 Task: Find connections with filter location Dharapuram with filter topic #aiwith filter profile language Potuguese with filter current company Zee Entertainment Enterprises Limited with filter school Tamil Nadu Open University, Chennai with filter industry Primary Metal Manufacturing with filter service category HR Consulting with filter keywords title Commercial Loan Officer
Action: Mouse moved to (481, 64)
Screenshot: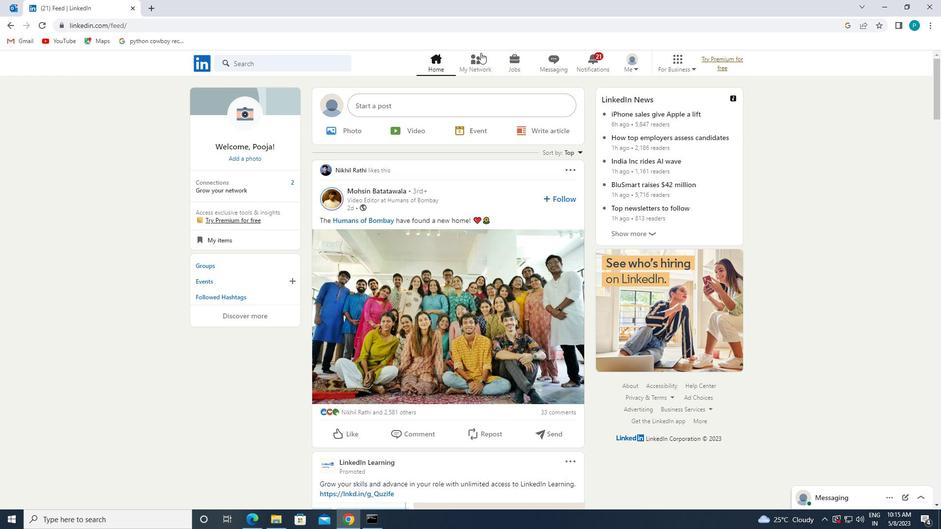 
Action: Mouse pressed left at (481, 64)
Screenshot: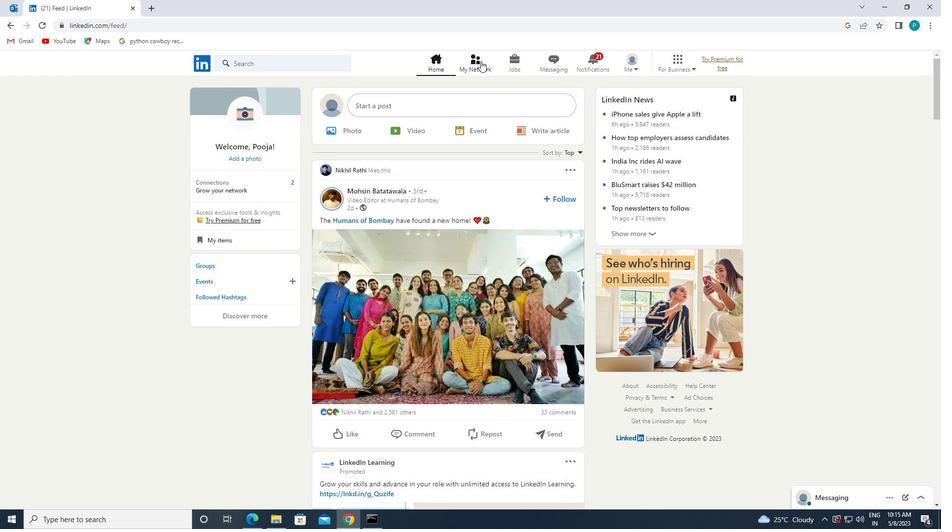 
Action: Mouse moved to (293, 115)
Screenshot: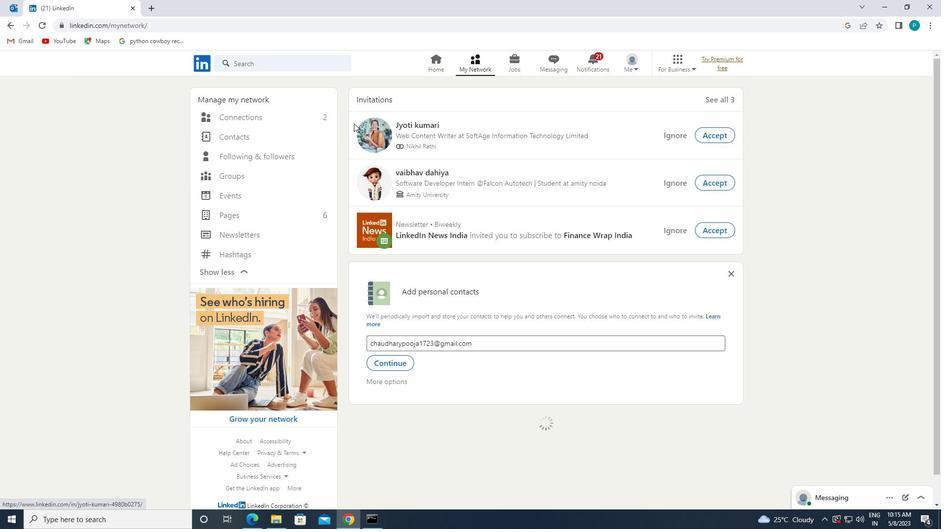 
Action: Mouse pressed left at (293, 115)
Screenshot: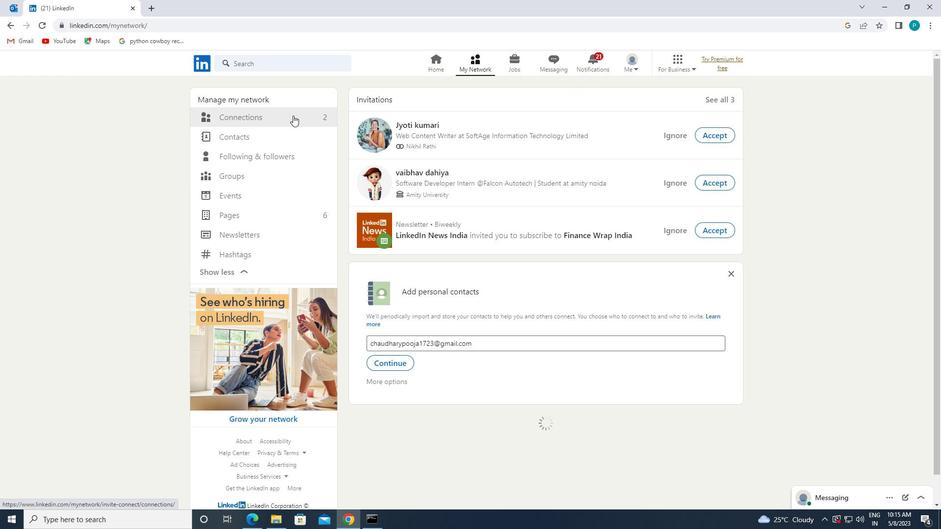 
Action: Mouse moved to (555, 117)
Screenshot: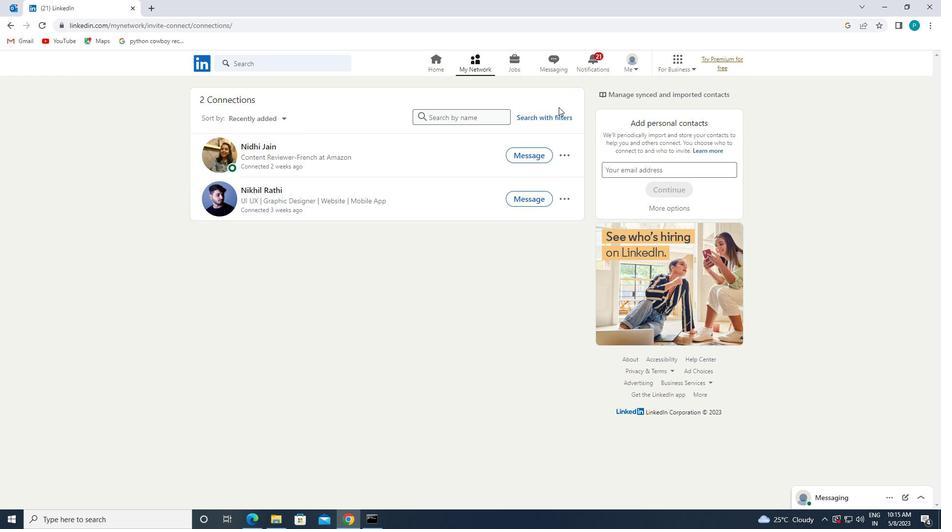 
Action: Mouse pressed left at (555, 117)
Screenshot: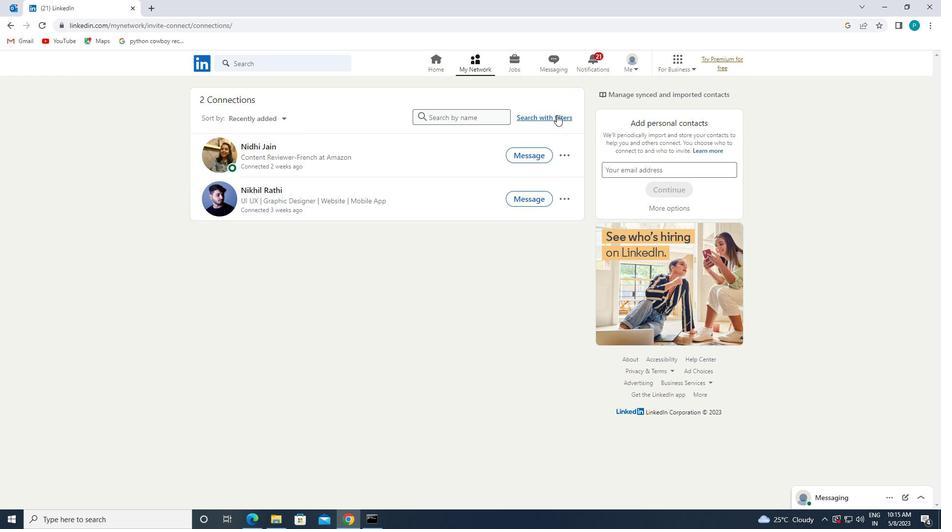 
Action: Mouse moved to (511, 96)
Screenshot: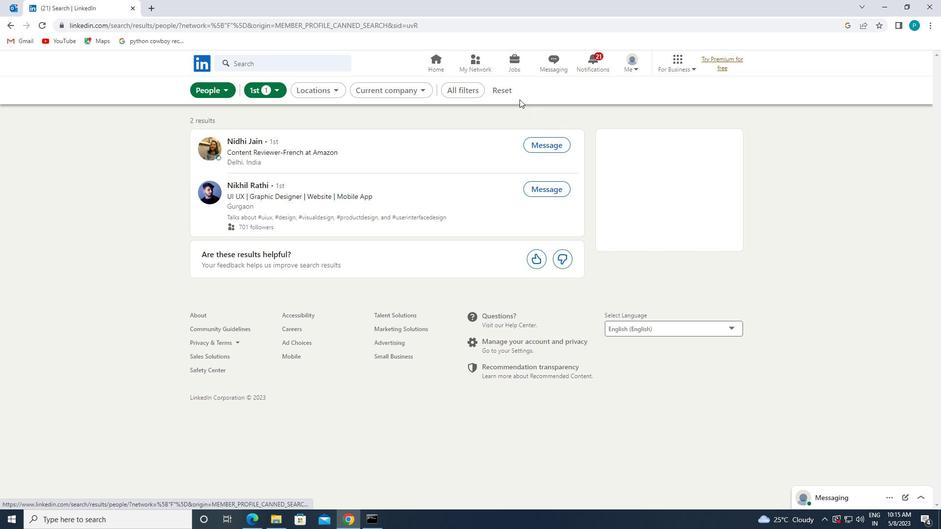 
Action: Mouse pressed left at (511, 96)
Screenshot: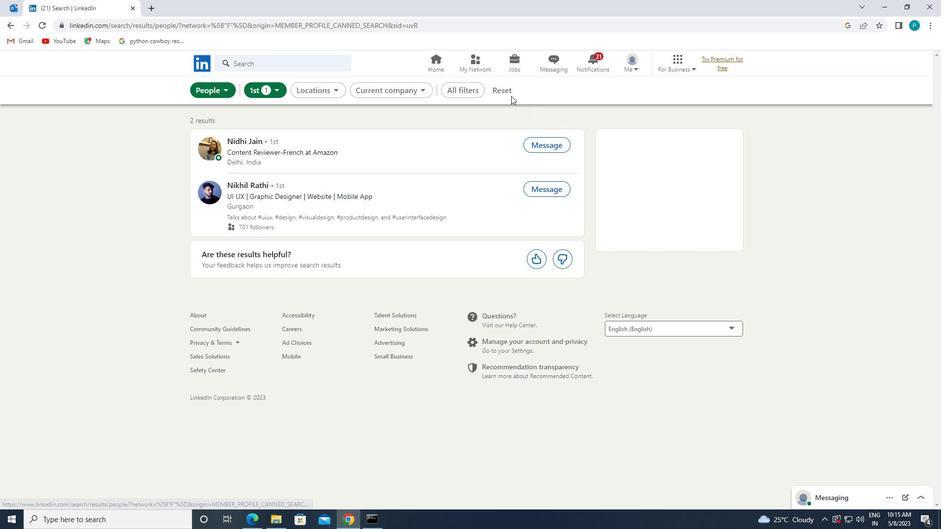 
Action: Mouse moved to (487, 88)
Screenshot: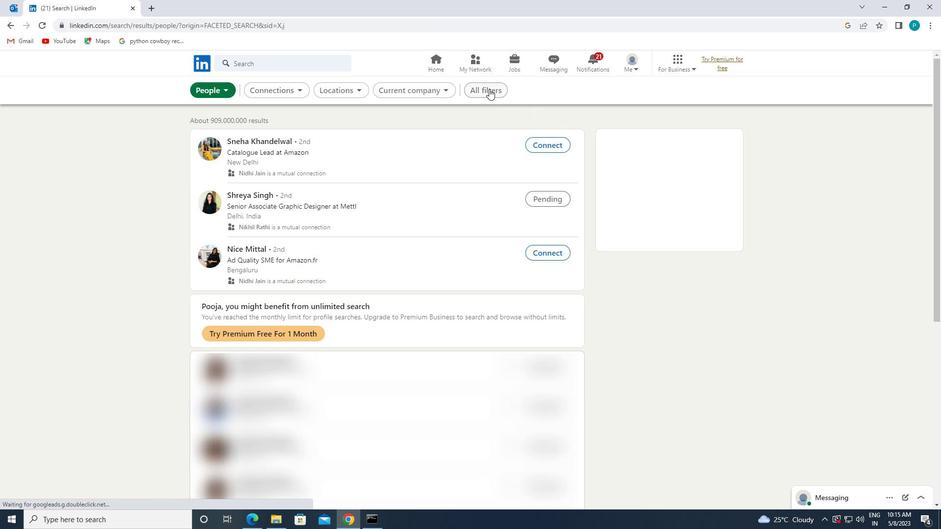 
Action: Mouse pressed left at (487, 88)
Screenshot: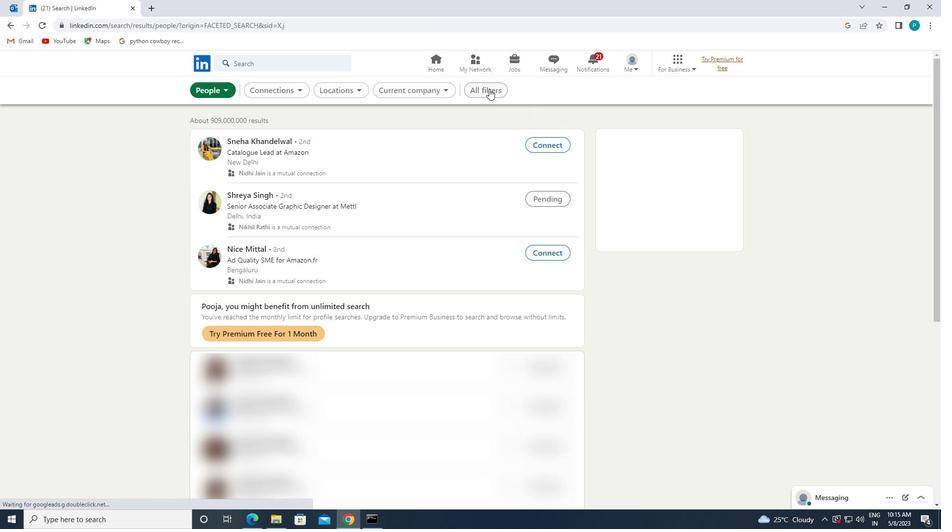 
Action: Mouse moved to (943, 293)
Screenshot: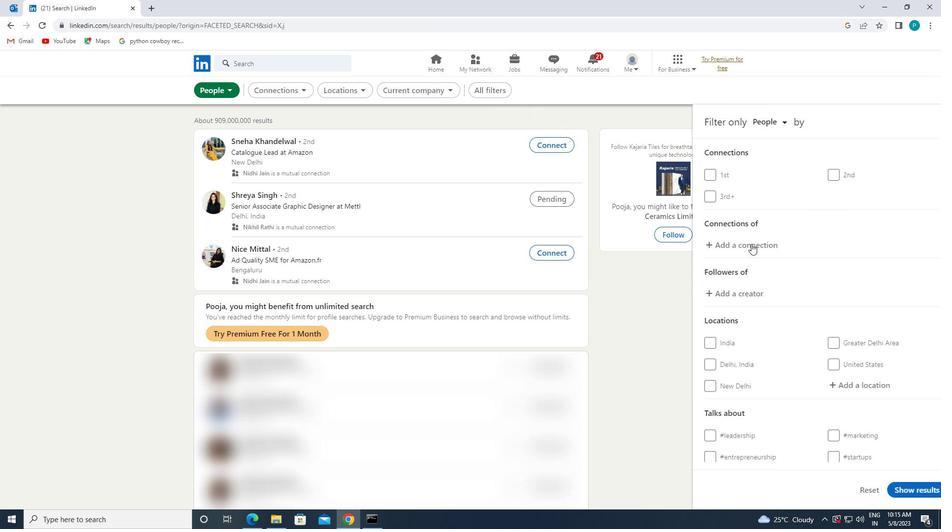 
Action: Mouse scrolled (941, 292) with delta (0, 0)
Screenshot: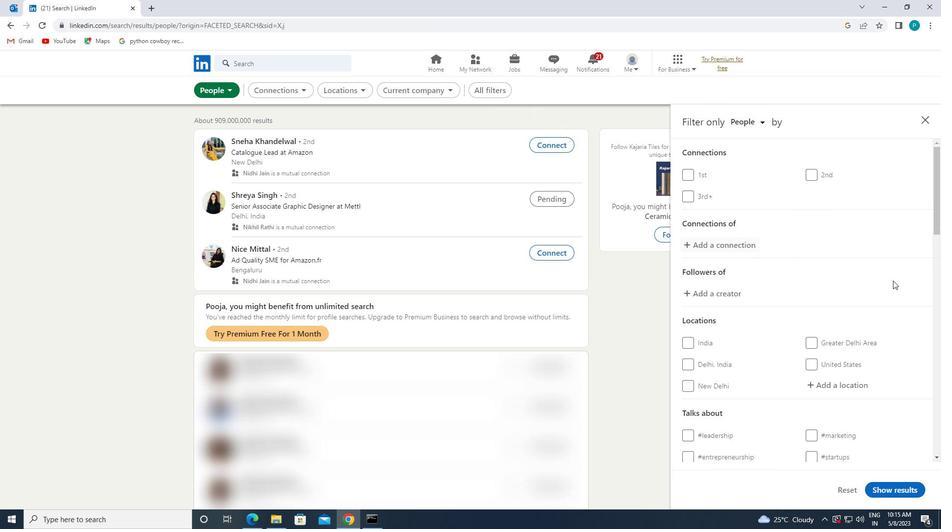 
Action: Mouse scrolled (941, 292) with delta (0, 0)
Screenshot: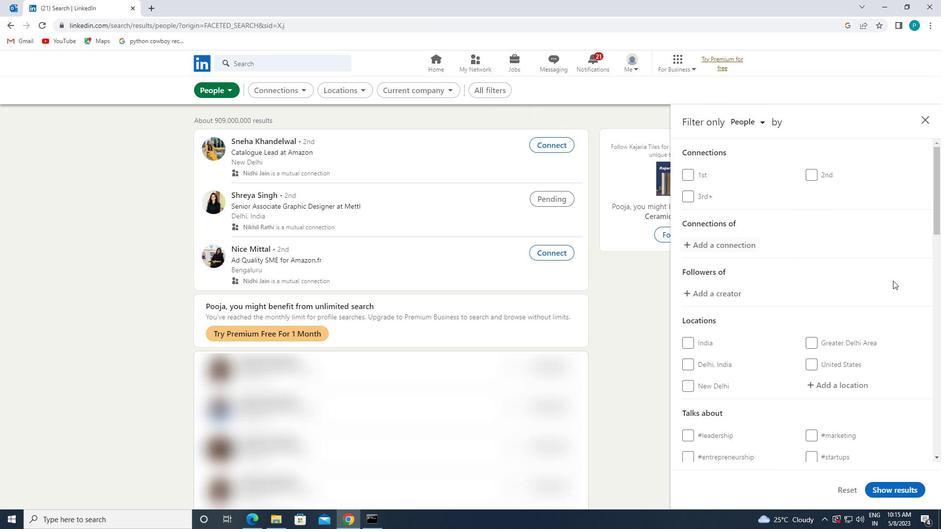 
Action: Mouse moved to (846, 290)
Screenshot: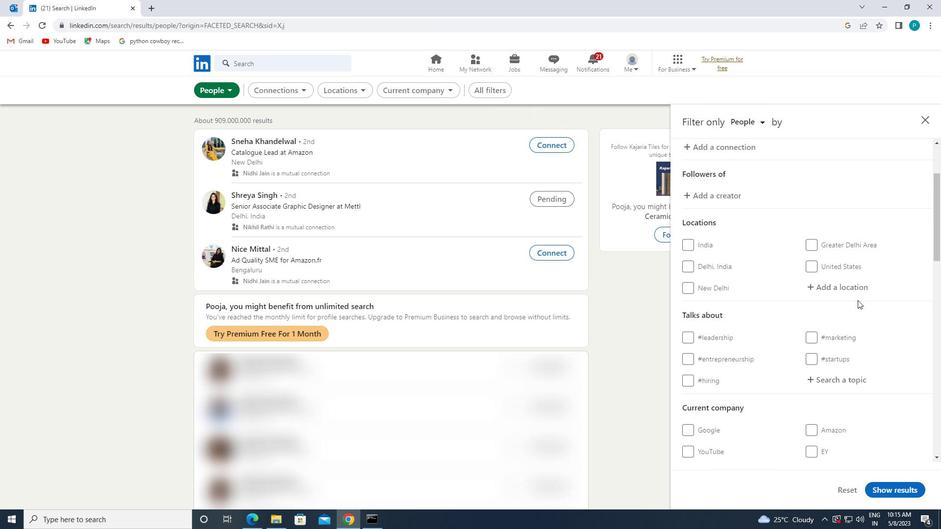 
Action: Mouse pressed left at (846, 290)
Screenshot: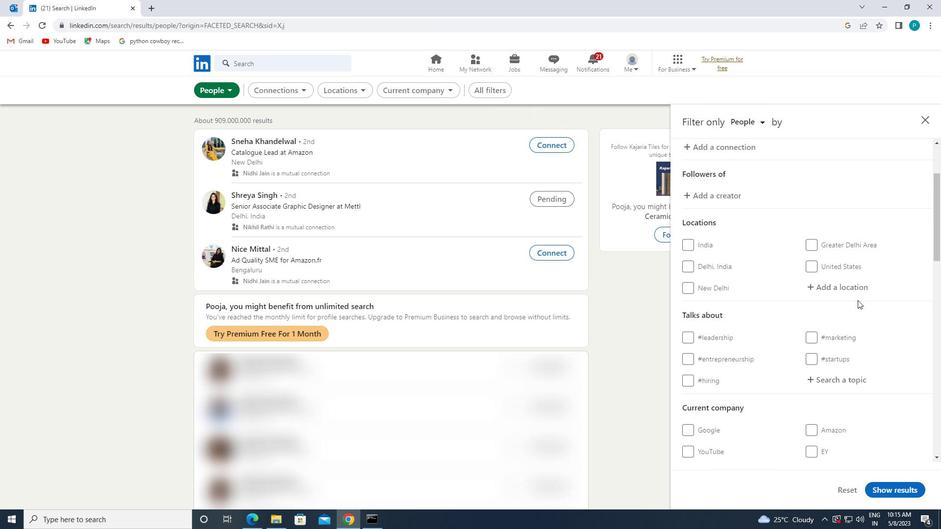 
Action: Key pressed <Key.caps_lock>d<Key.caps_lock>harapuram
Screenshot: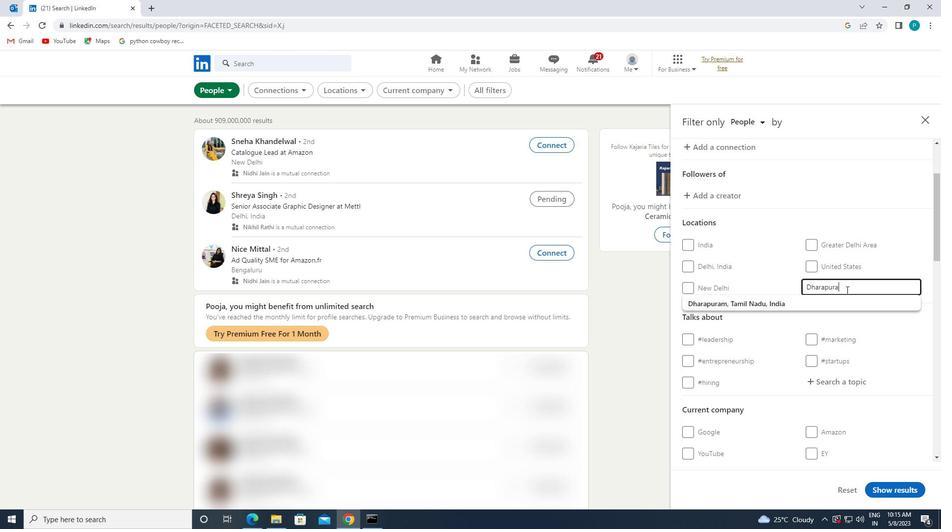 
Action: Mouse moved to (854, 299)
Screenshot: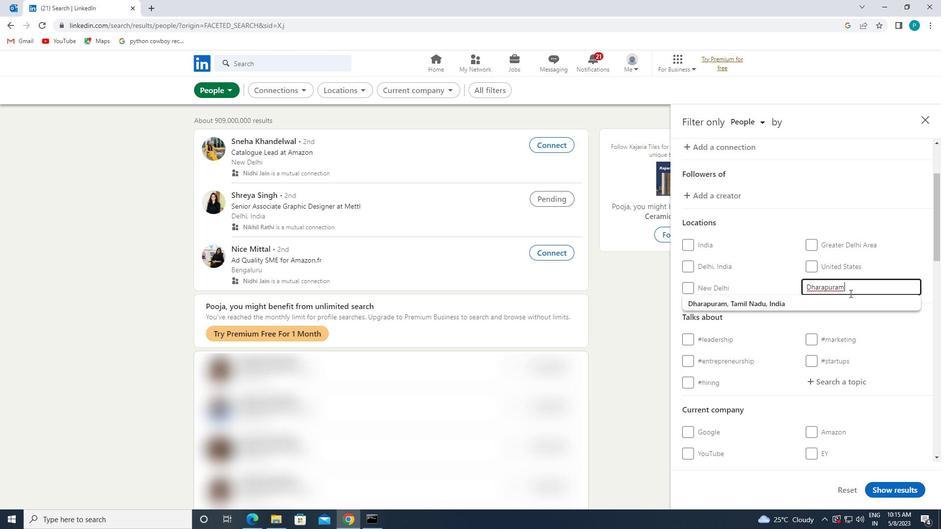 
Action: Mouse pressed left at (854, 299)
Screenshot: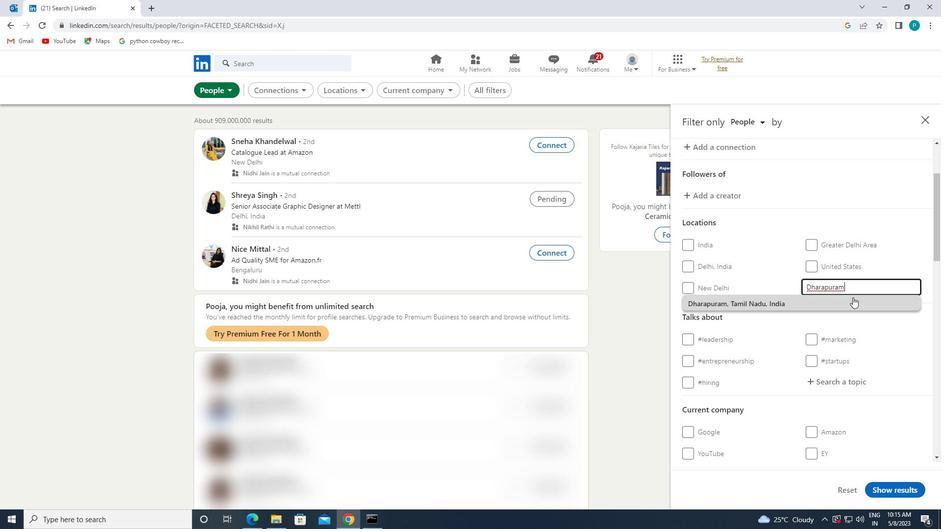
Action: Mouse scrolled (854, 299) with delta (0, 0)
Screenshot: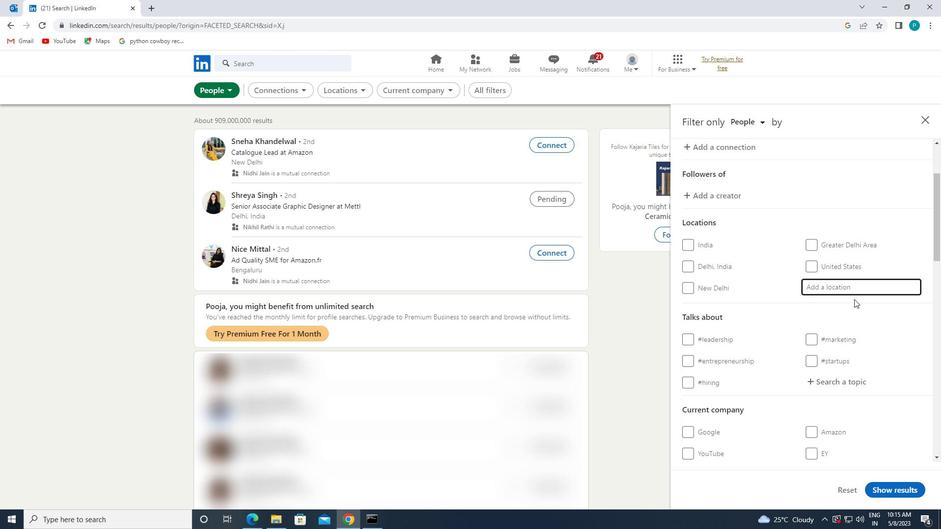 
Action: Mouse scrolled (854, 299) with delta (0, 0)
Screenshot: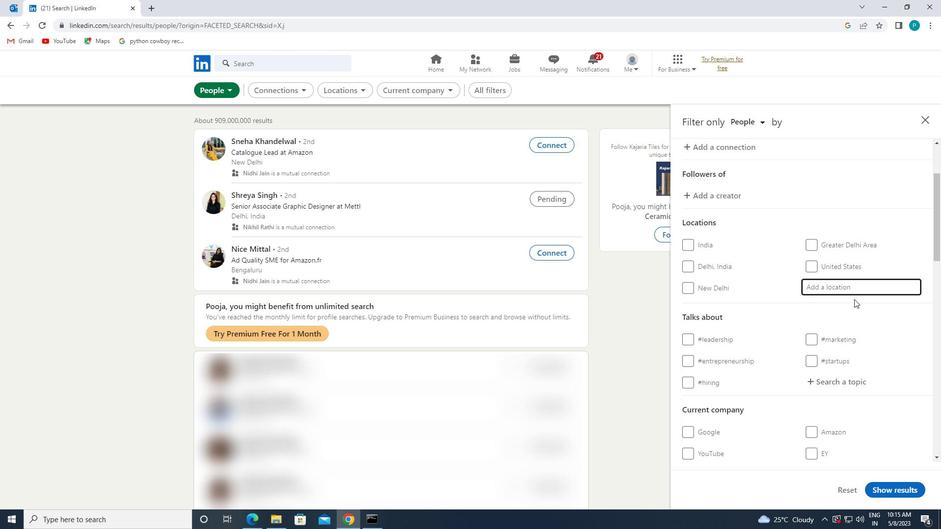 
Action: Mouse scrolled (854, 299) with delta (0, 0)
Screenshot: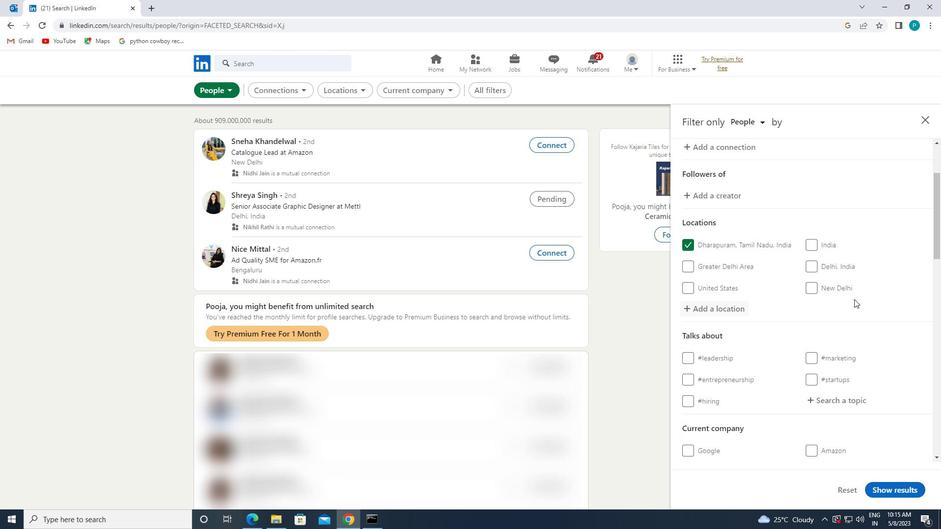
Action: Mouse moved to (813, 261)
Screenshot: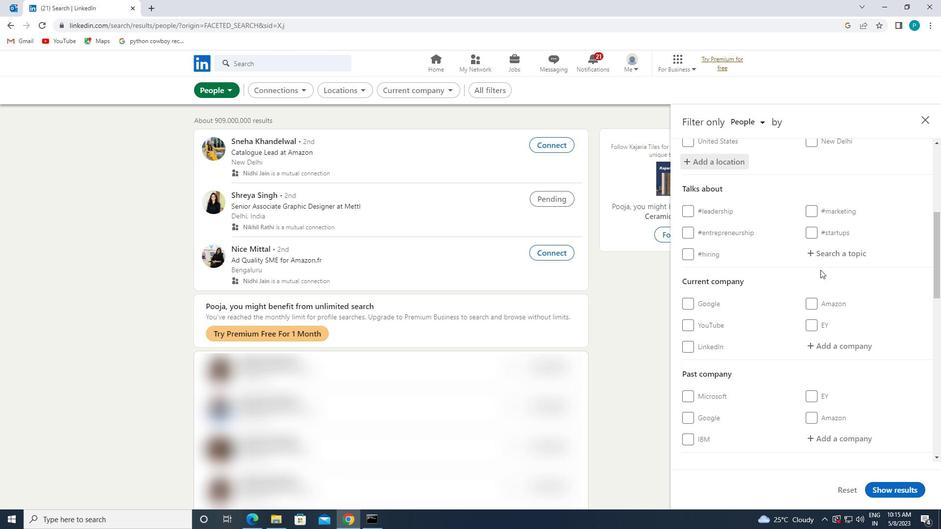 
Action: Mouse pressed left at (813, 261)
Screenshot: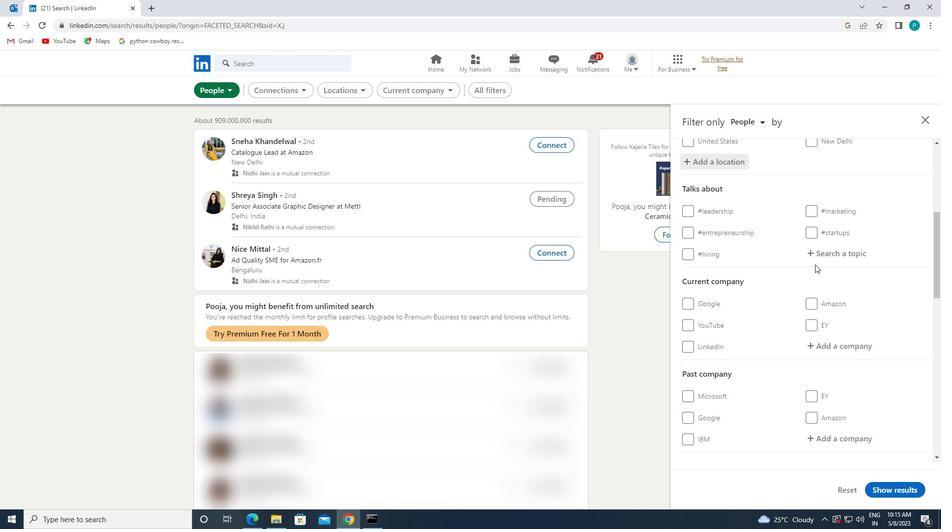 
Action: Mouse moved to (812, 260)
Screenshot: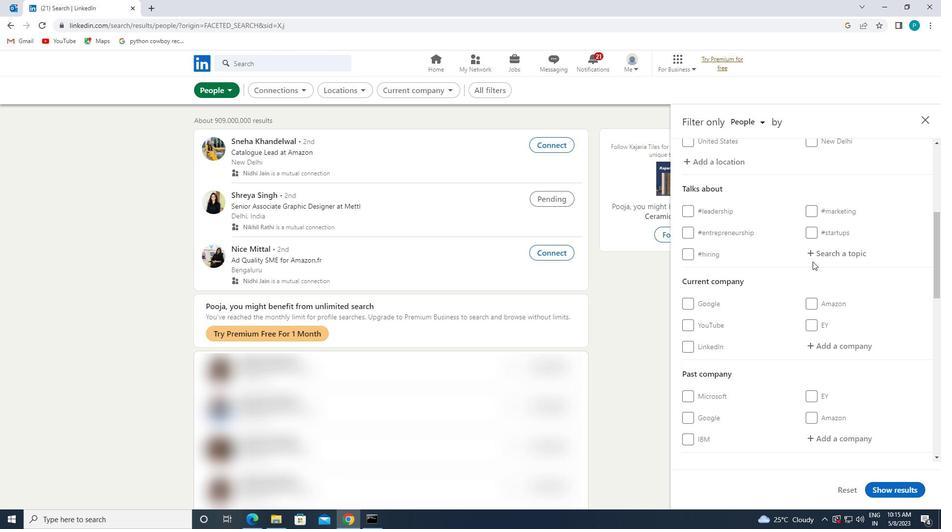 
Action: Mouse pressed left at (812, 260)
Screenshot: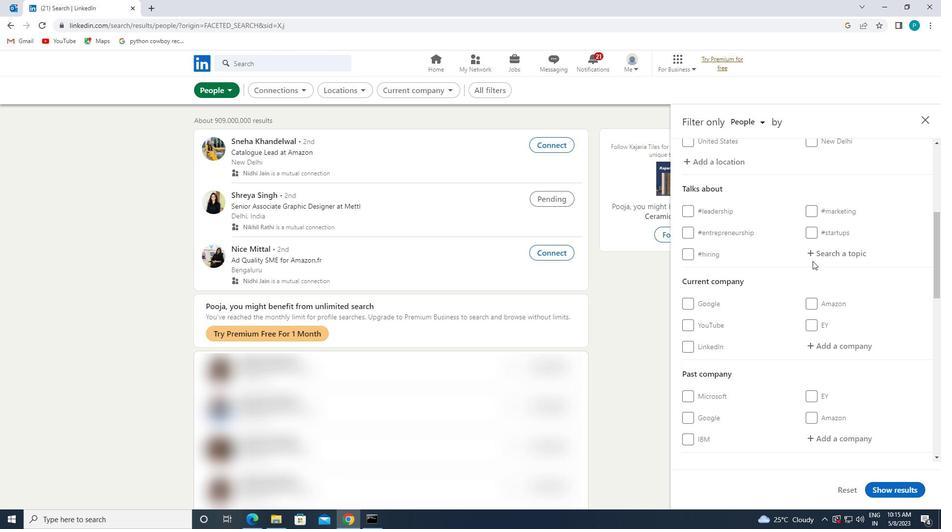 
Action: Key pressed <Key.shift><Key.shift>3AI
Screenshot: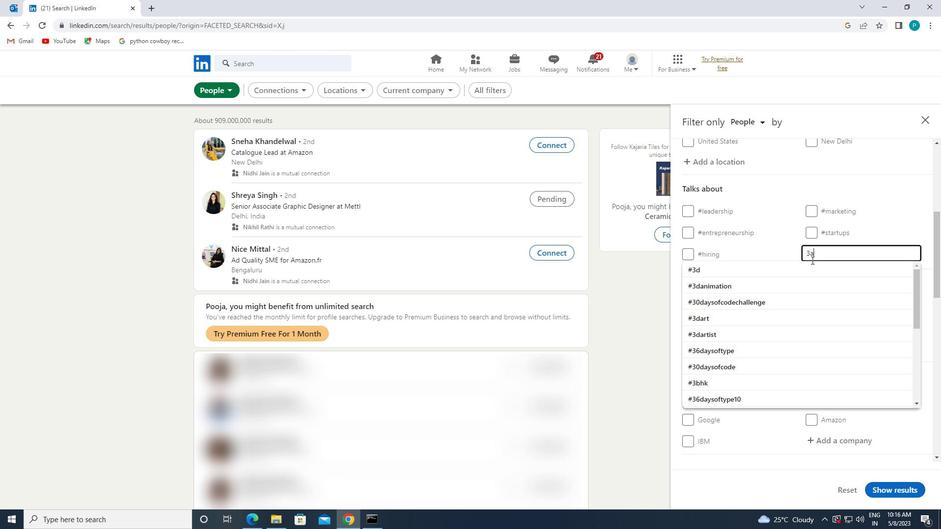 
Action: Mouse scrolled (812, 259) with delta (0, 0)
Screenshot: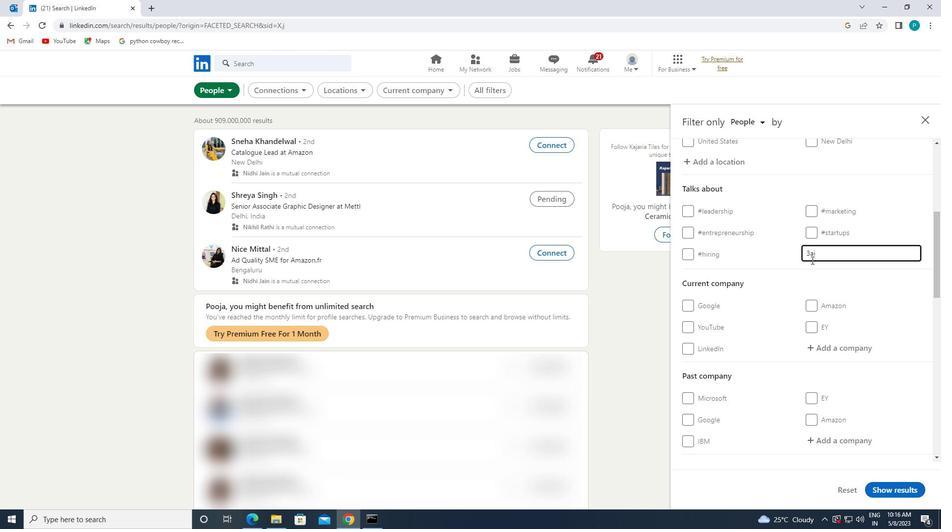 
Action: Mouse moved to (809, 205)
Screenshot: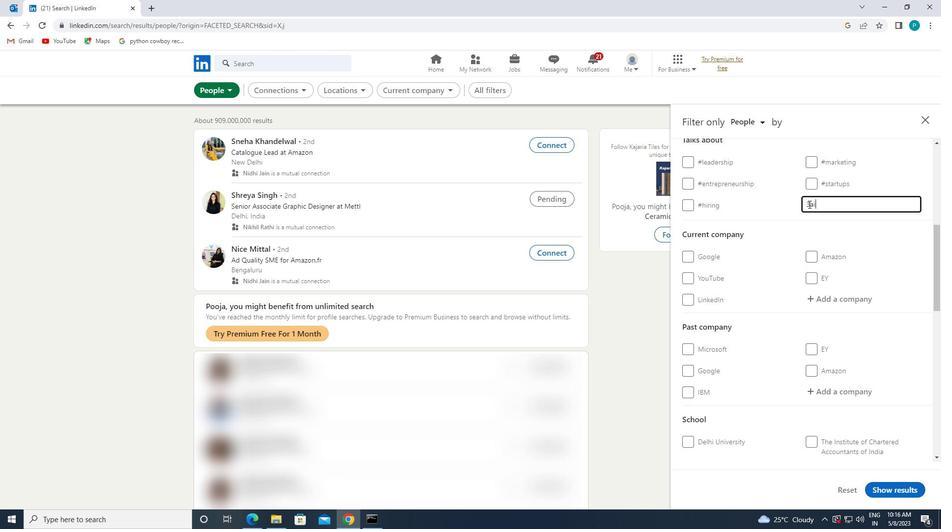 
Action: Mouse pressed left at (809, 205)
Screenshot: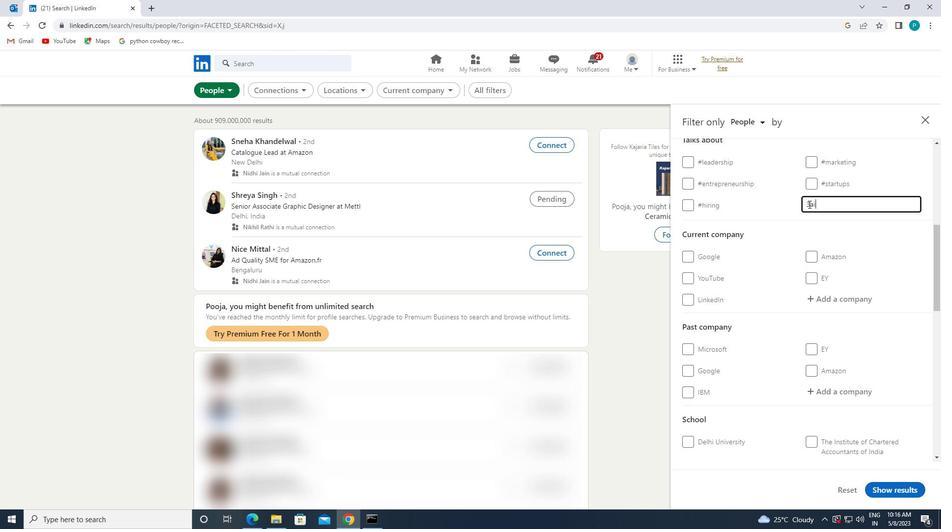 
Action: Key pressed <Key.backspace><Key.shift>#
Screenshot: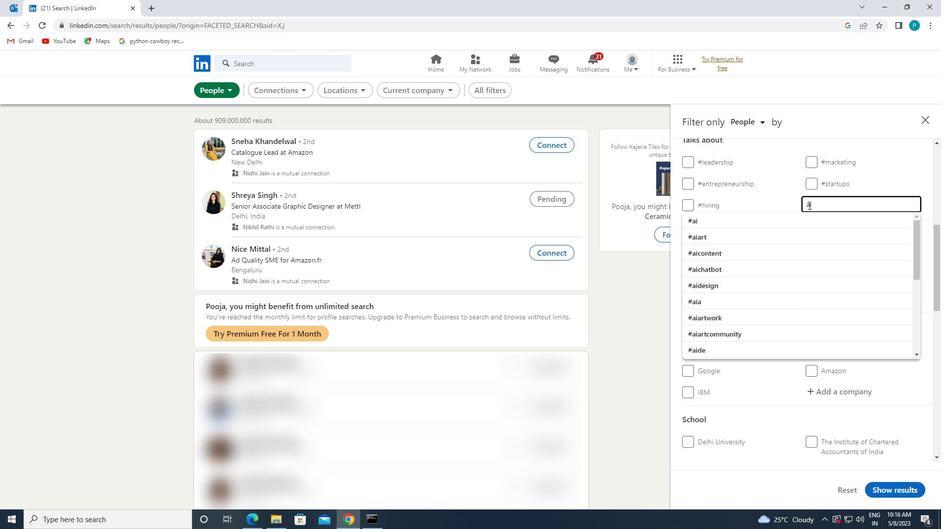 
Action: Mouse moved to (825, 280)
Screenshot: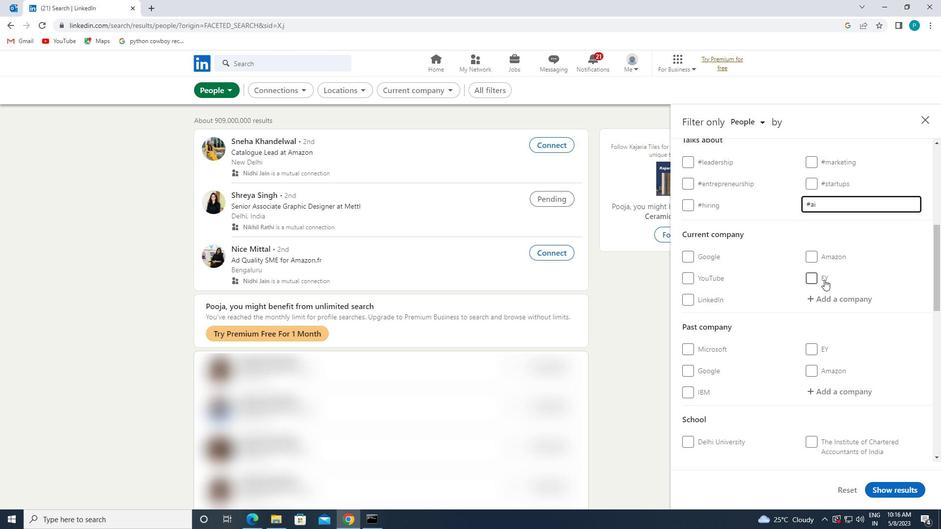 
Action: Mouse scrolled (825, 280) with delta (0, 0)
Screenshot: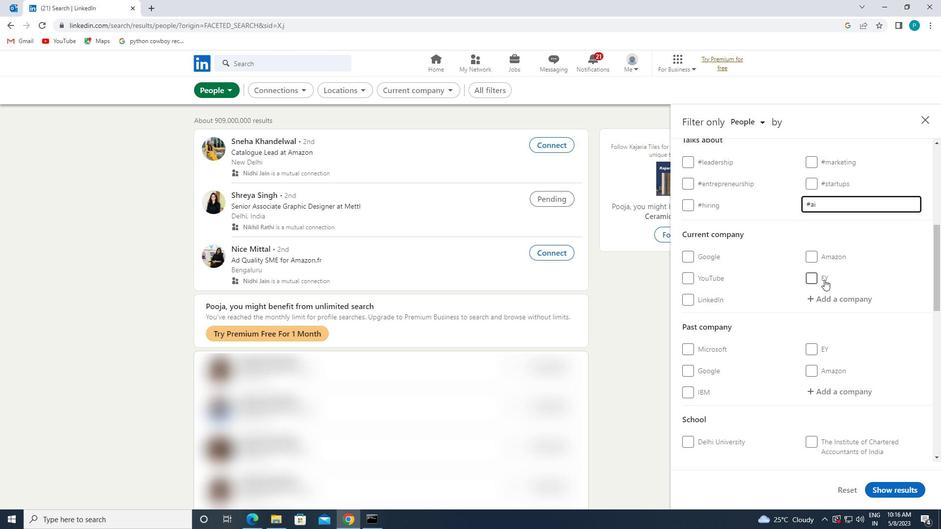 
Action: Mouse scrolled (825, 280) with delta (0, 0)
Screenshot: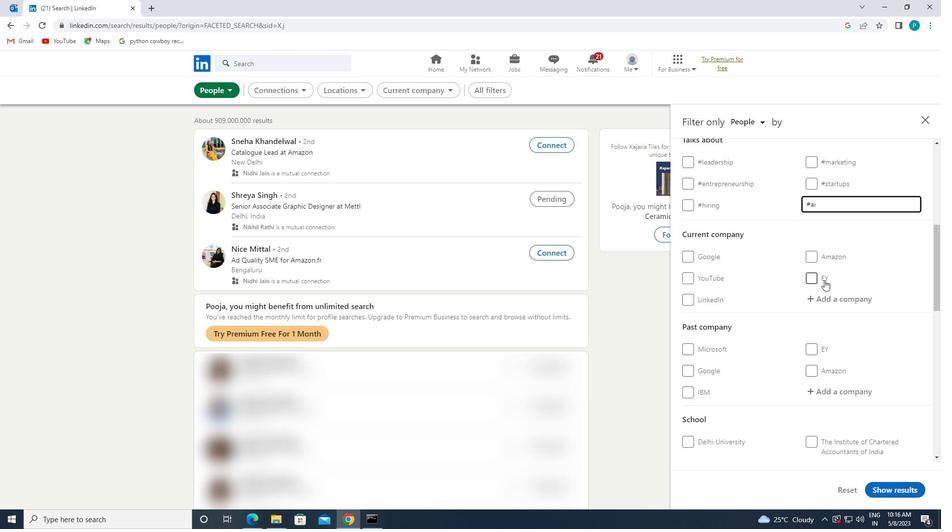 
Action: Mouse scrolled (825, 280) with delta (0, 0)
Screenshot: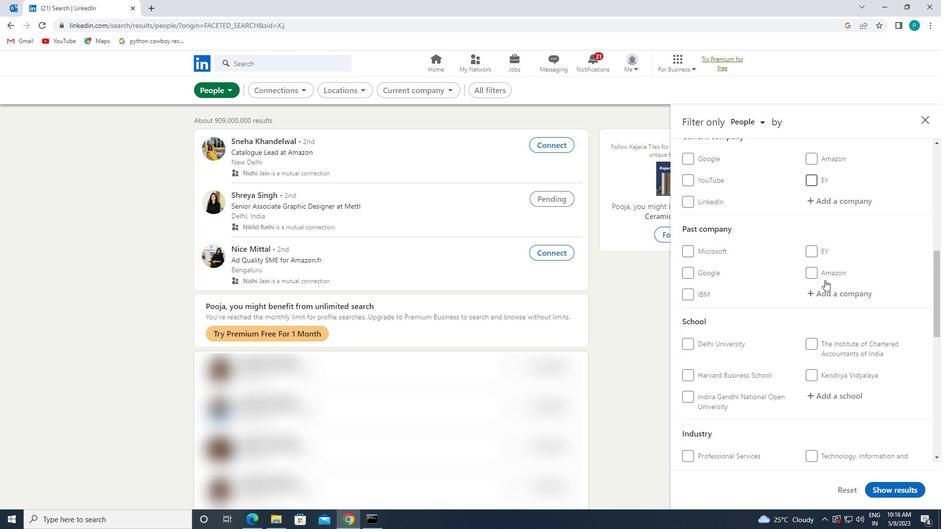 
Action: Mouse scrolled (825, 280) with delta (0, 0)
Screenshot: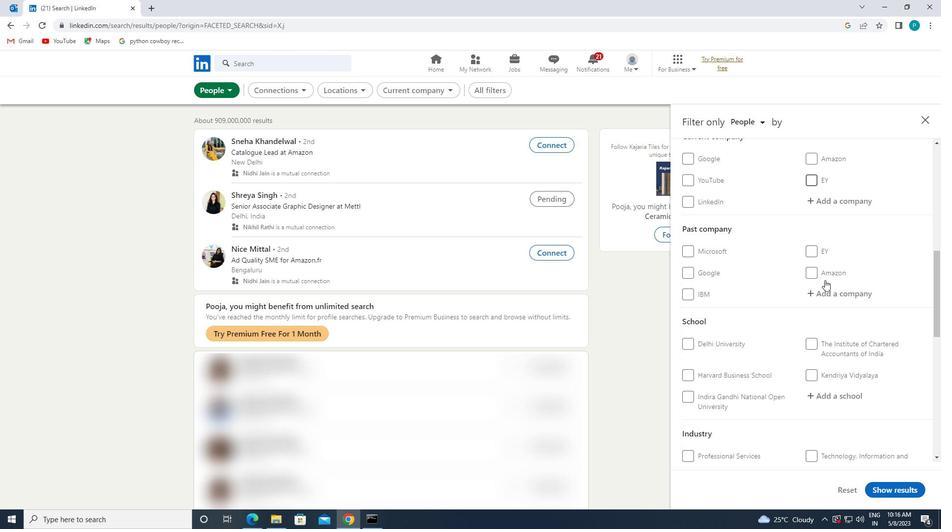 
Action: Mouse scrolled (825, 280) with delta (0, 0)
Screenshot: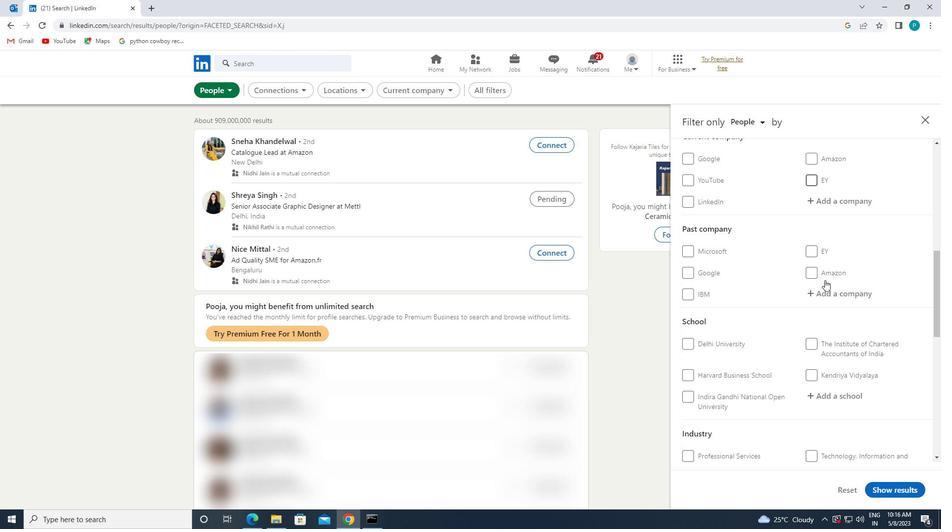 
Action: Mouse moved to (748, 323)
Screenshot: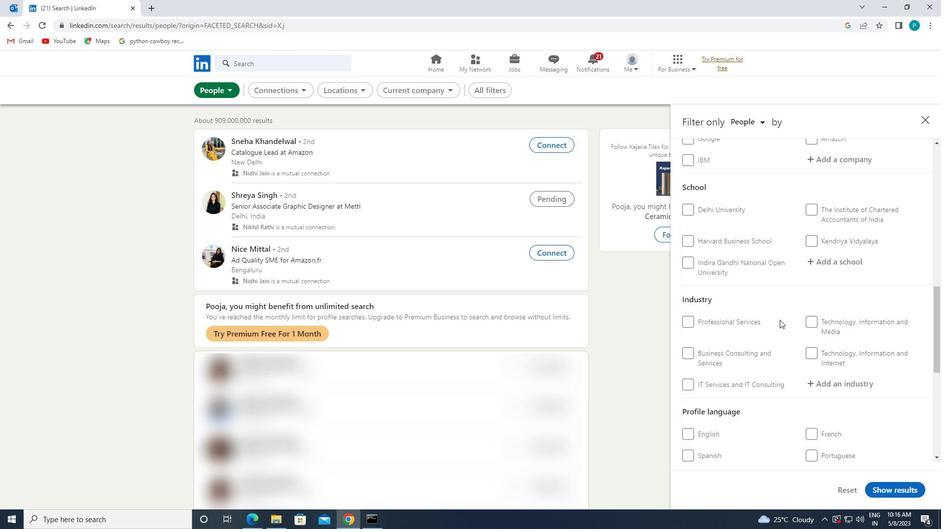 
Action: Mouse scrolled (748, 323) with delta (0, 0)
Screenshot: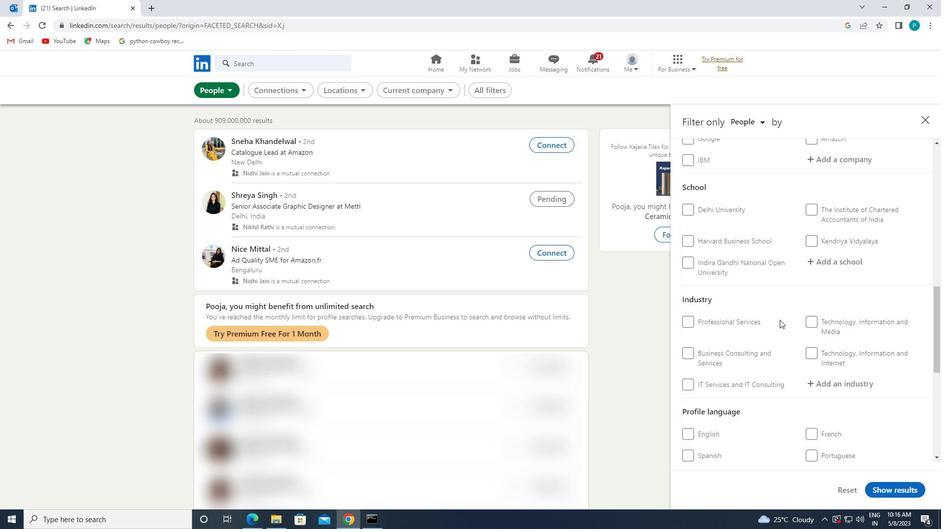 
Action: Mouse moved to (747, 324)
Screenshot: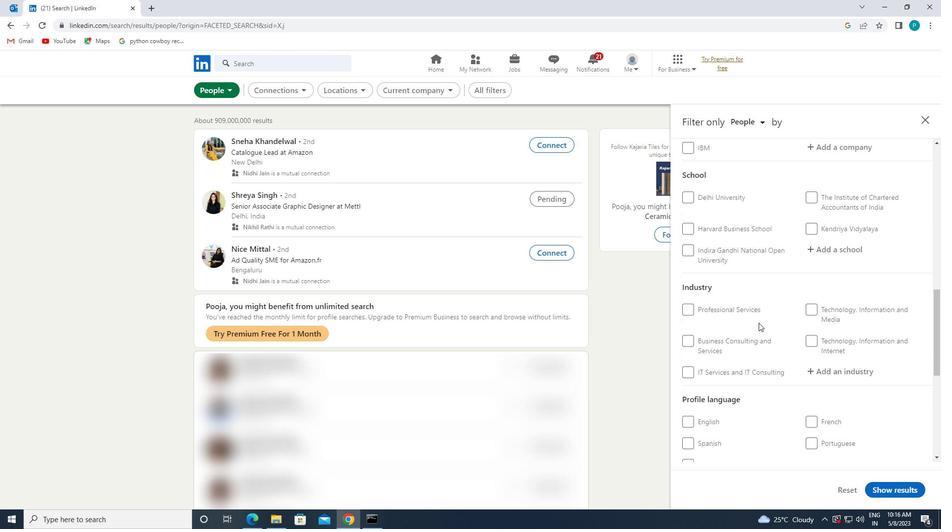 
Action: Mouse scrolled (747, 323) with delta (0, 0)
Screenshot: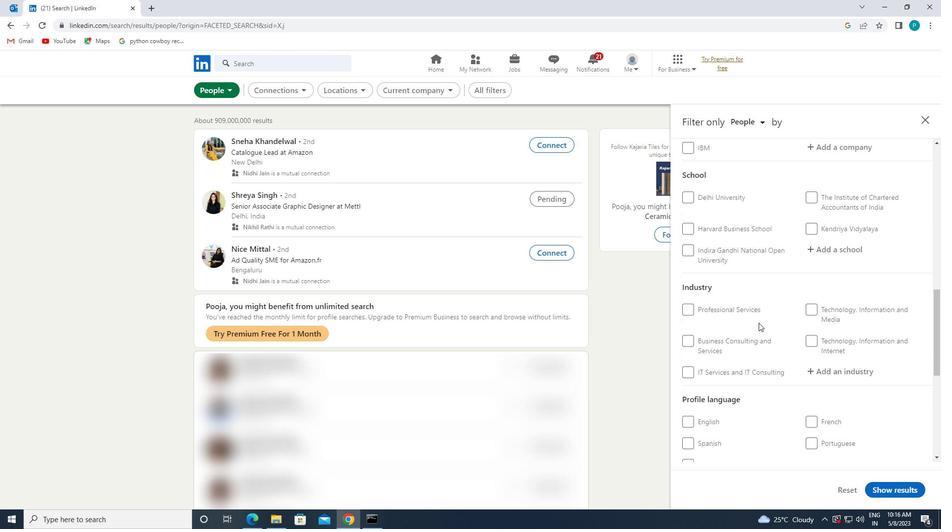 
Action: Mouse moved to (820, 341)
Screenshot: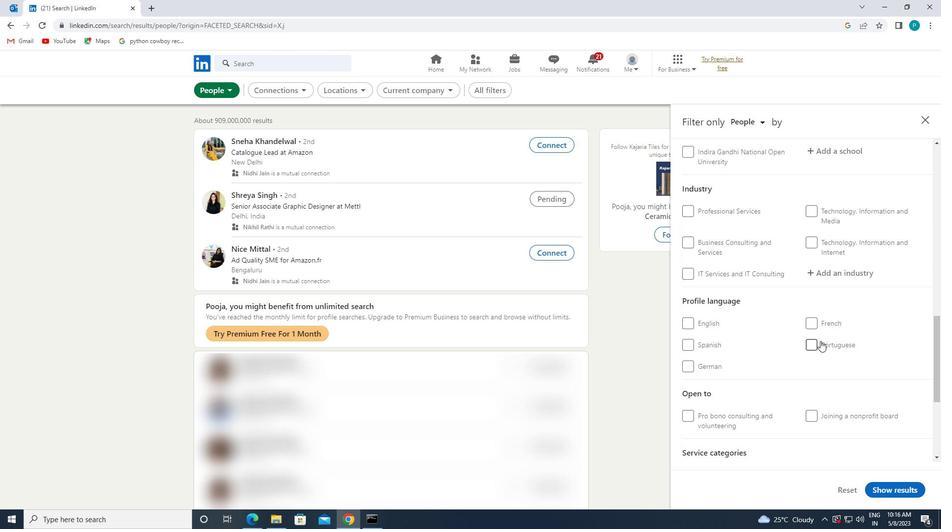 
Action: Mouse pressed left at (820, 341)
Screenshot: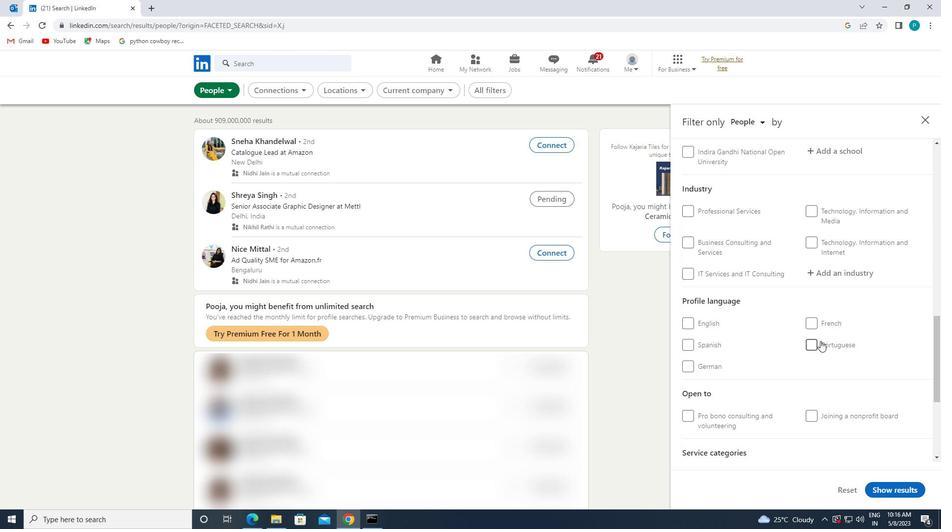 
Action: Mouse moved to (820, 328)
Screenshot: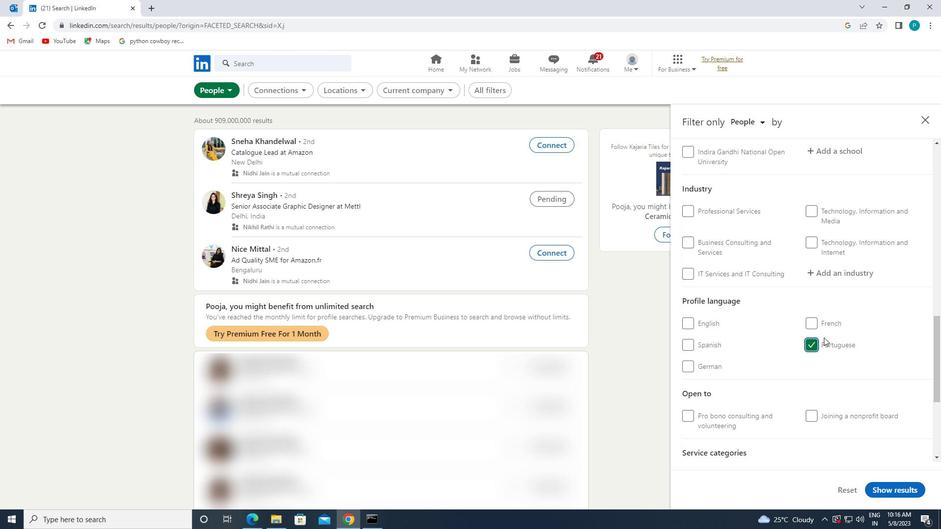 
Action: Mouse scrolled (820, 329) with delta (0, 0)
Screenshot: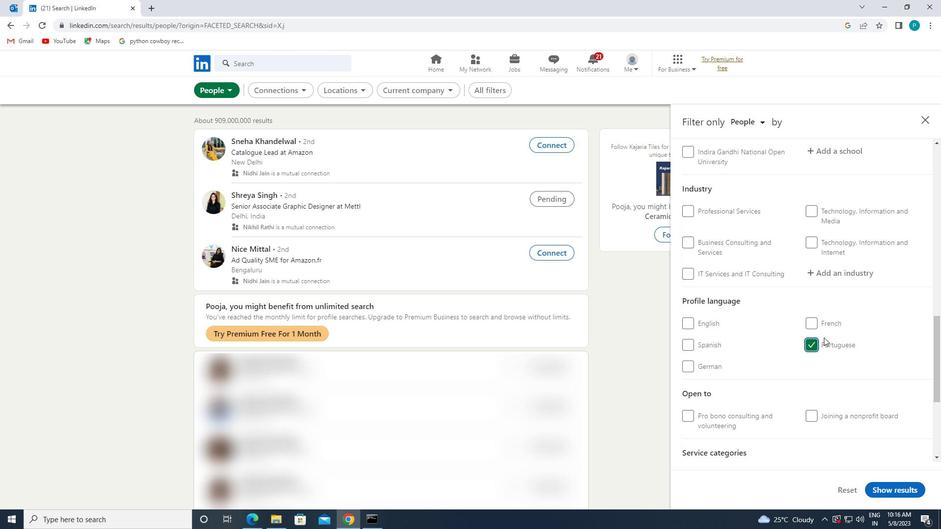 
Action: Mouse scrolled (820, 329) with delta (0, 0)
Screenshot: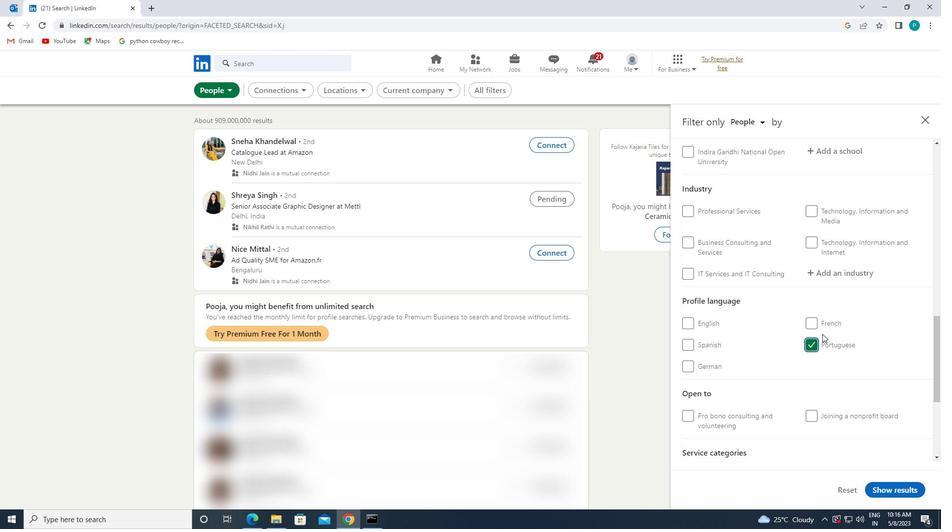 
Action: Mouse scrolled (820, 329) with delta (0, 0)
Screenshot: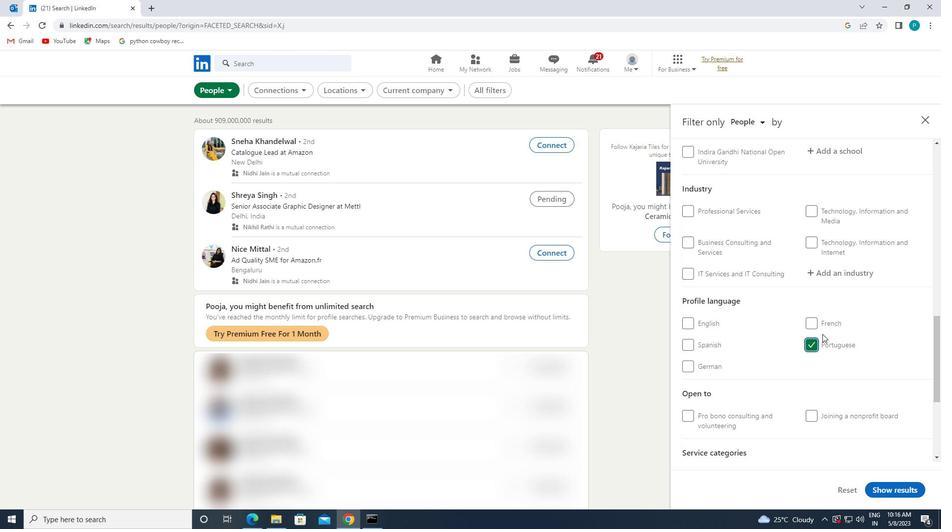 
Action: Mouse scrolled (820, 329) with delta (0, 0)
Screenshot: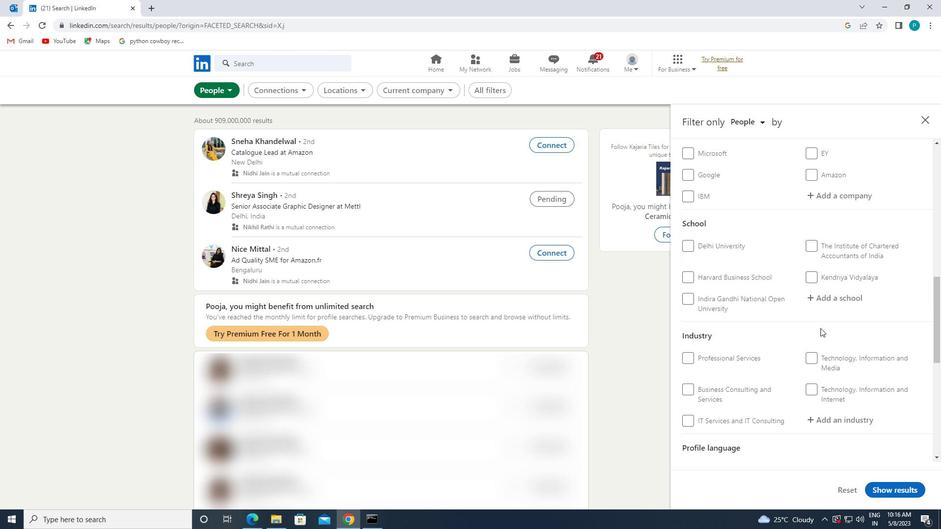 
Action: Mouse scrolled (820, 329) with delta (0, 0)
Screenshot: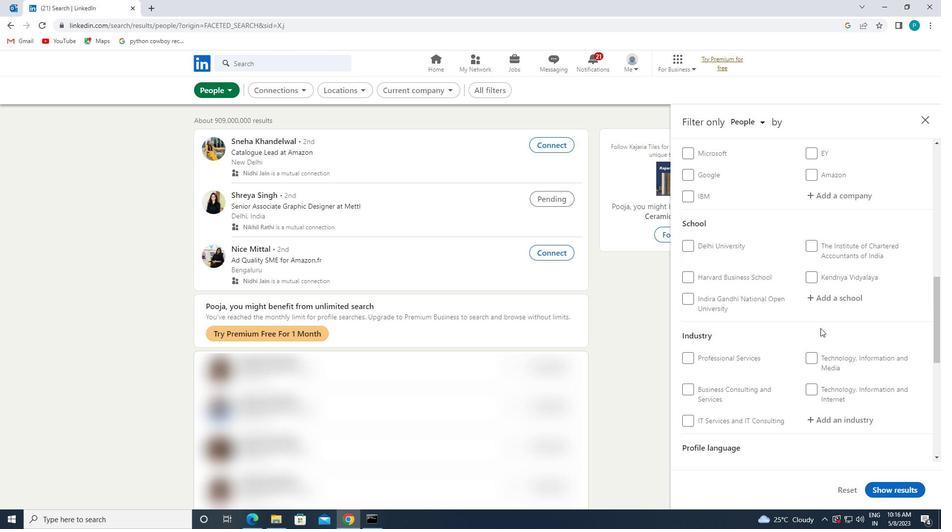 
Action: Mouse scrolled (820, 329) with delta (0, 0)
Screenshot: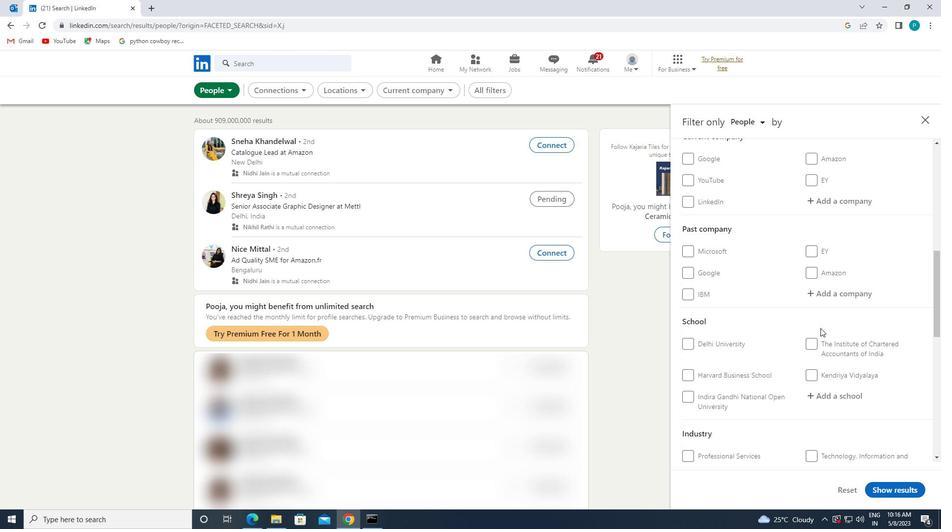 
Action: Mouse moved to (819, 283)
Screenshot: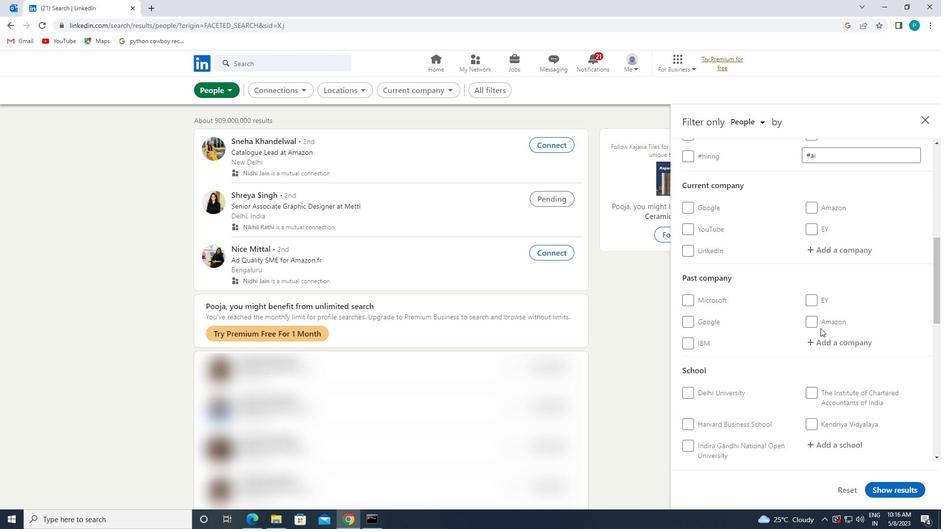 
Action: Mouse scrolled (819, 284) with delta (0, 0)
Screenshot: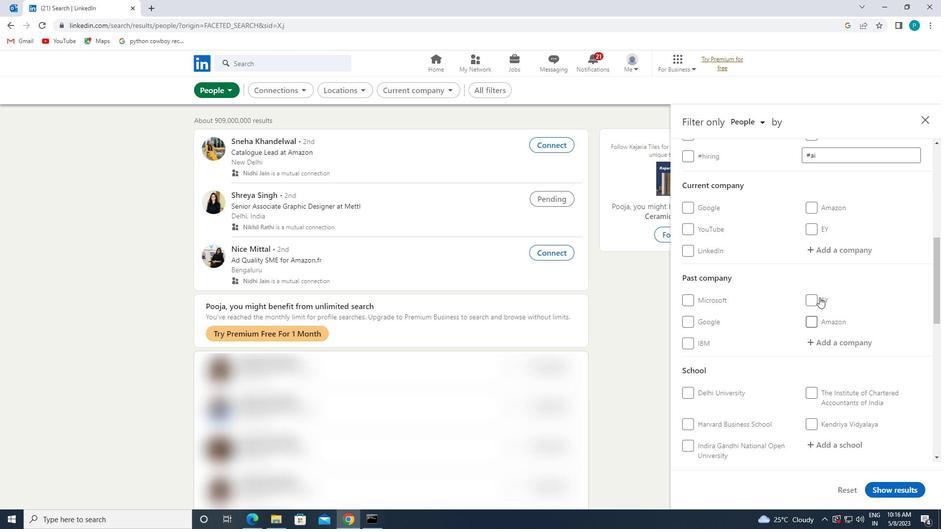 
Action: Mouse moved to (827, 296)
Screenshot: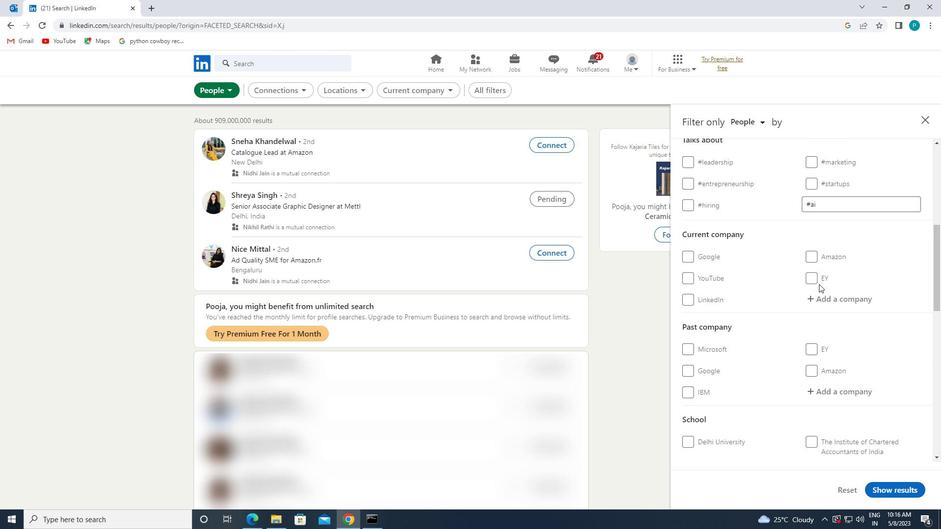 
Action: Mouse pressed left at (827, 296)
Screenshot: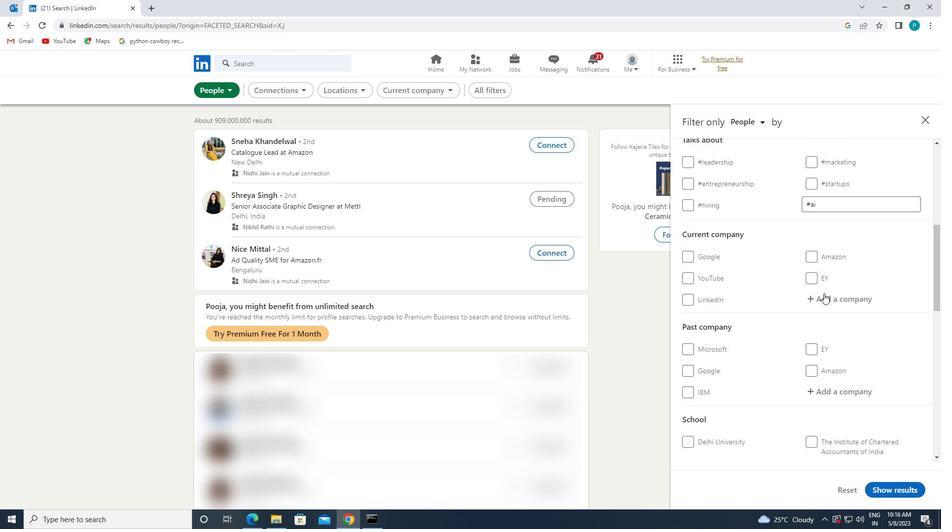 
Action: Mouse moved to (834, 300)
Screenshot: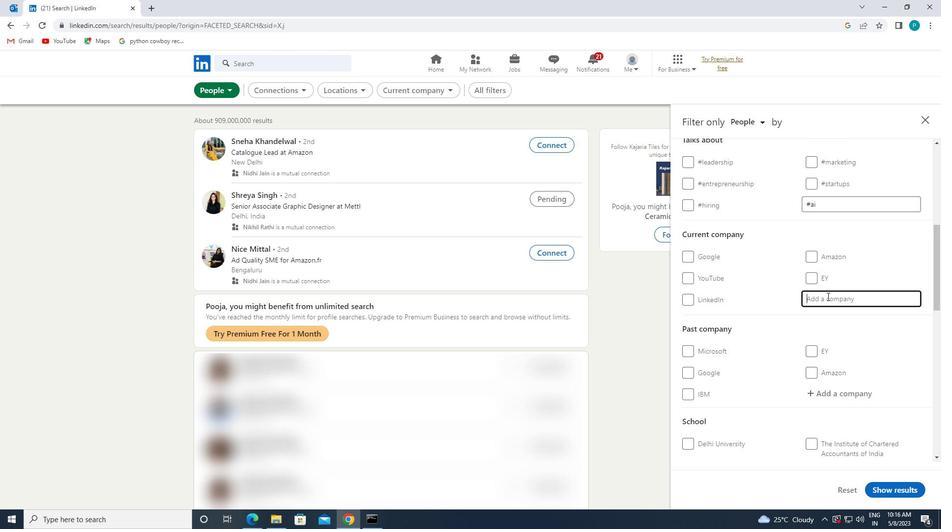 
Action: Key pressed <Key.caps_lock>Z<Key.caps_lock>EE
Screenshot: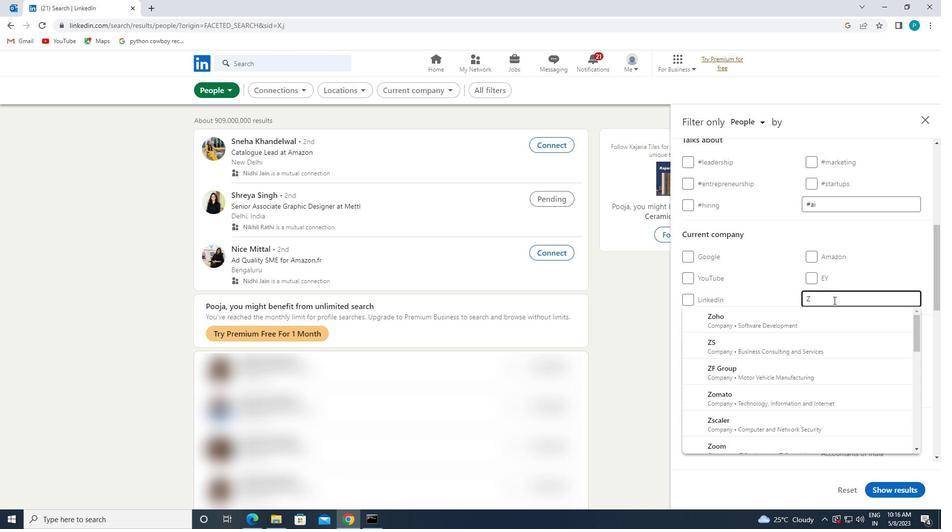 
Action: Mouse moved to (790, 318)
Screenshot: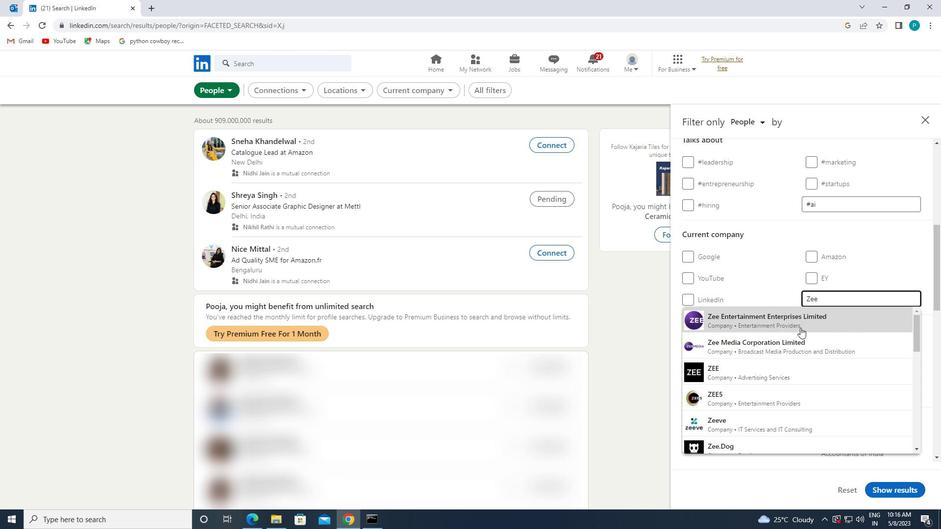 
Action: Mouse pressed left at (790, 318)
Screenshot: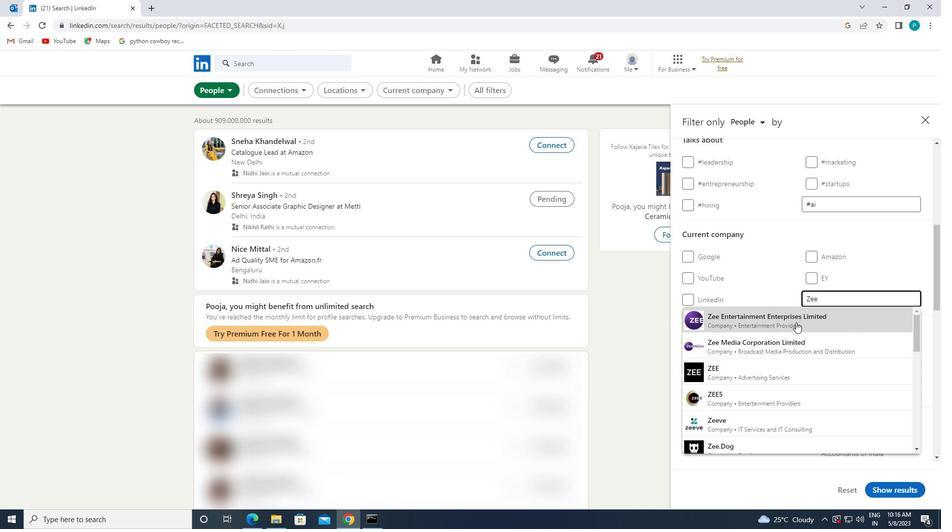 
Action: Mouse moved to (815, 333)
Screenshot: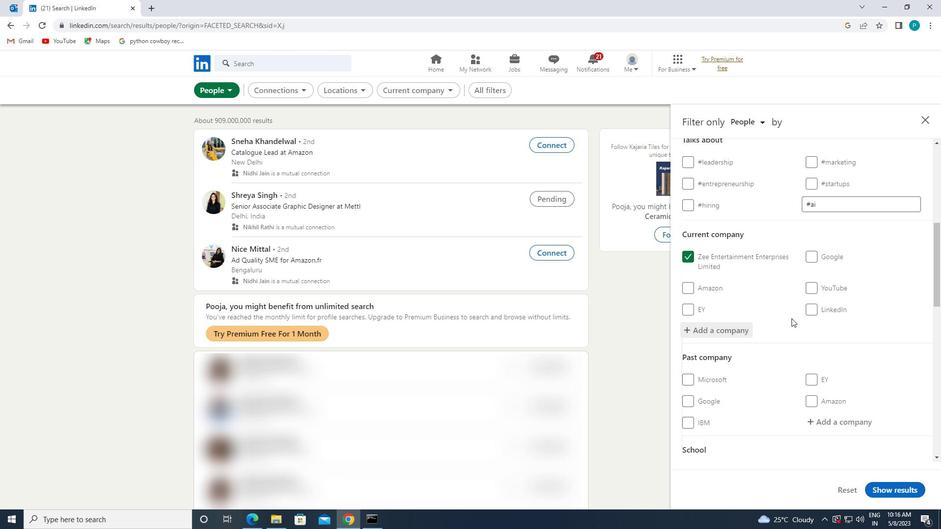 
Action: Mouse scrolled (815, 332) with delta (0, 0)
Screenshot: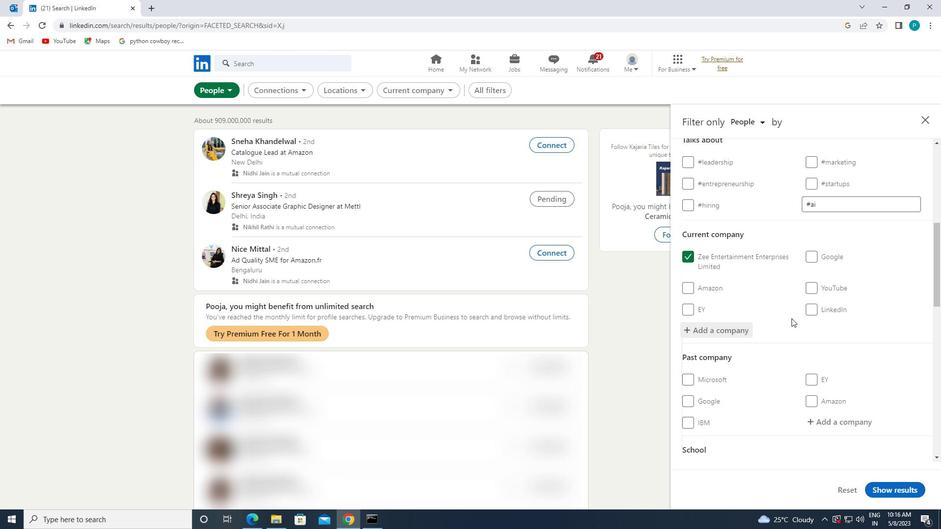 
Action: Mouse moved to (816, 333)
Screenshot: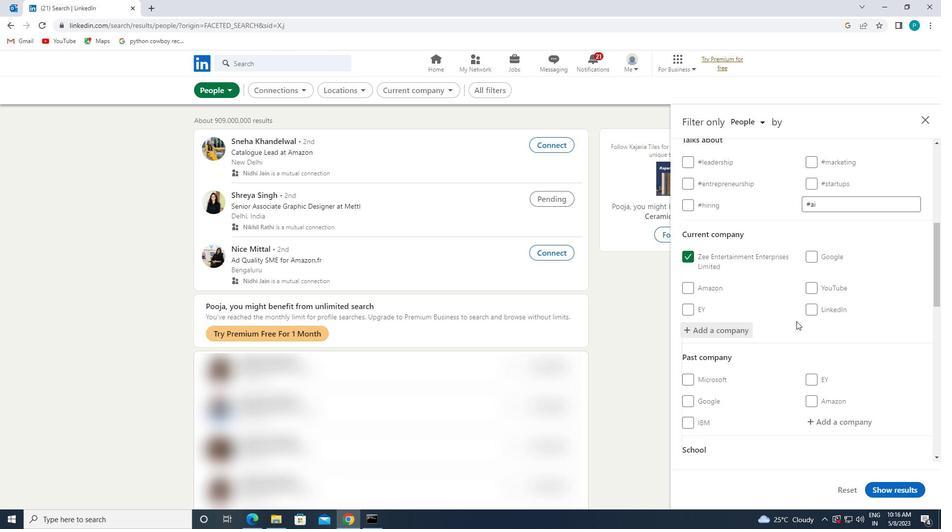 
Action: Mouse scrolled (816, 333) with delta (0, 0)
Screenshot: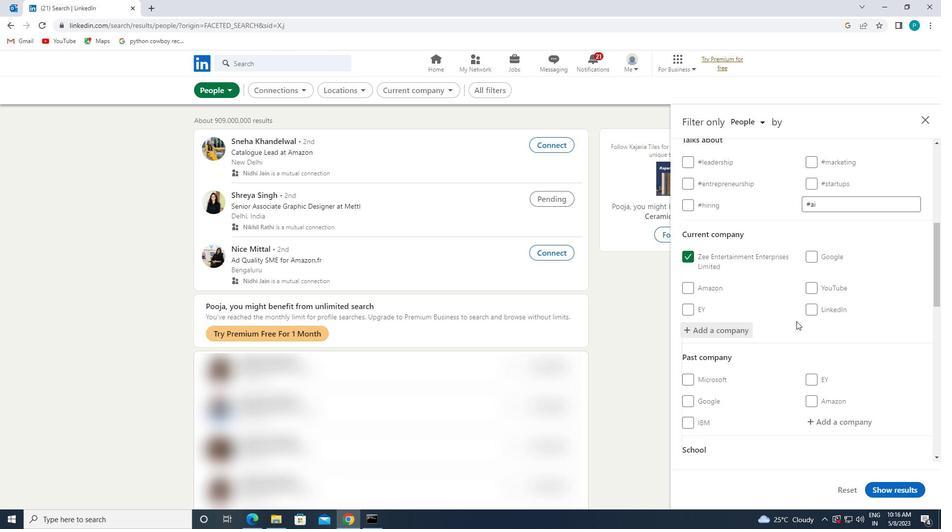 
Action: Mouse moved to (816, 334)
Screenshot: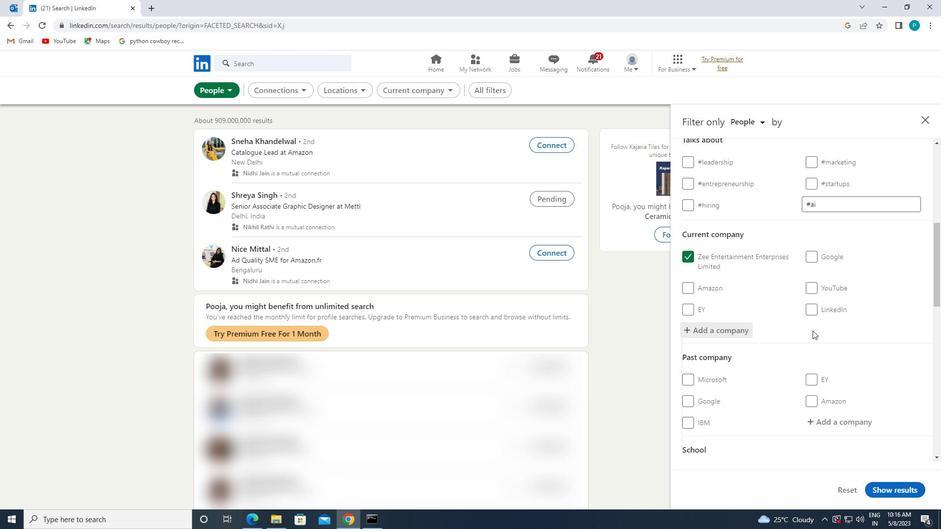 
Action: Mouse scrolled (816, 333) with delta (0, 0)
Screenshot: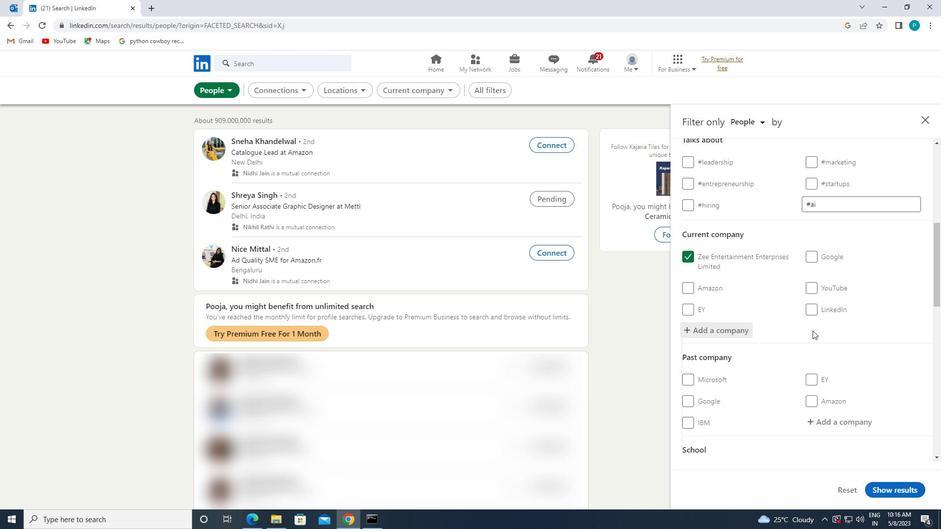 
Action: Mouse moved to (838, 373)
Screenshot: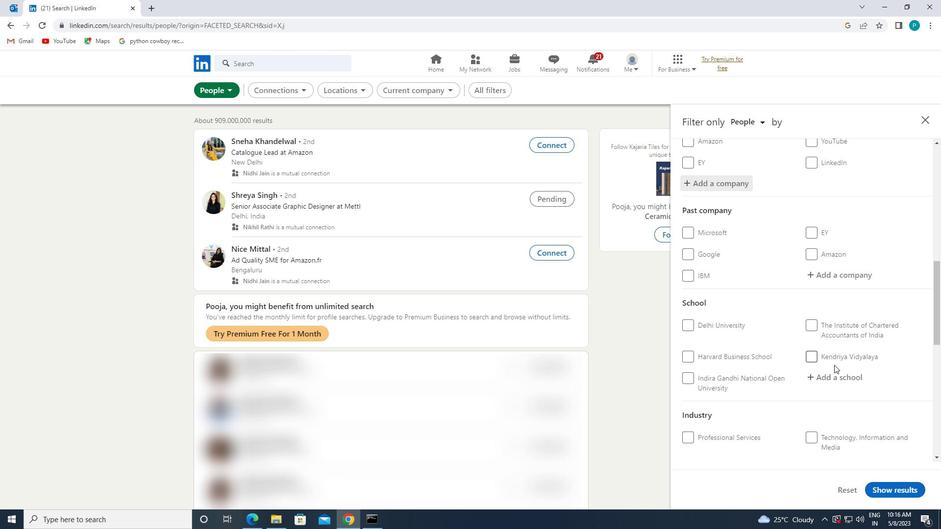 
Action: Mouse pressed left at (838, 373)
Screenshot: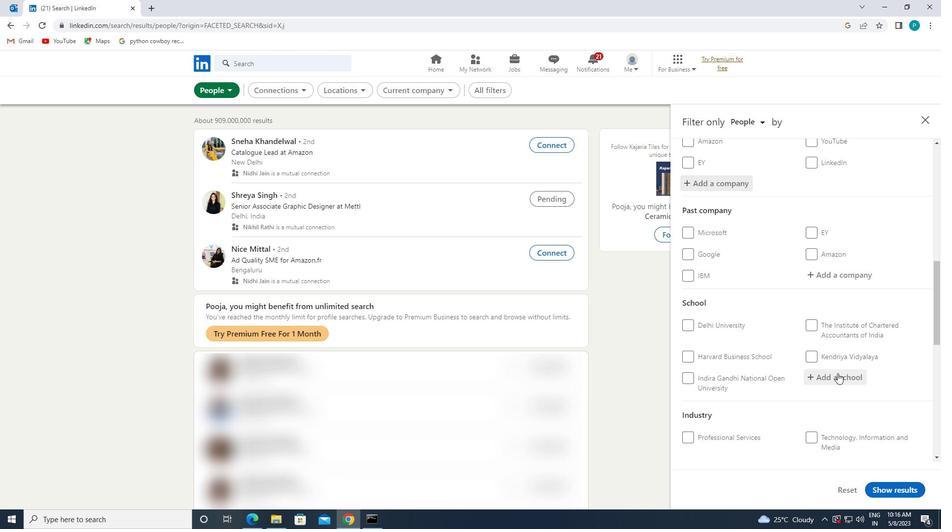 
Action: Key pressed <Key.caps_lock>T<Key.caps_lock>AMIL<Key.space><Key.caps_lock>N<Key.caps_lock>ADU<Key.space>
Screenshot: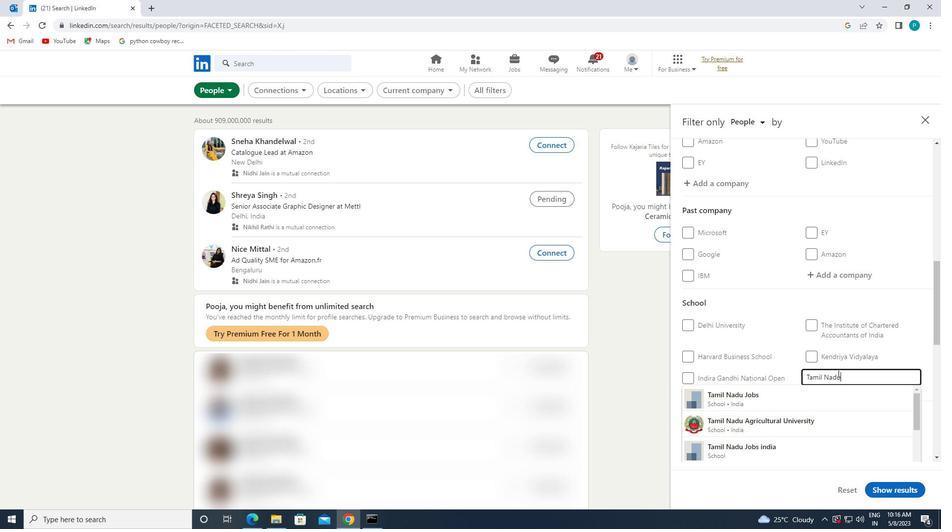 
Action: Mouse moved to (797, 330)
Screenshot: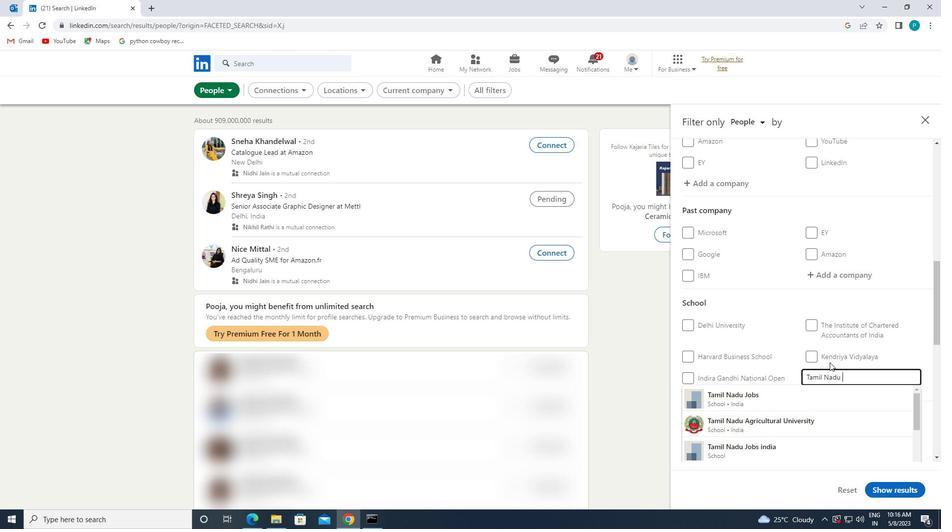 
Action: Mouse scrolled (797, 329) with delta (0, 0)
Screenshot: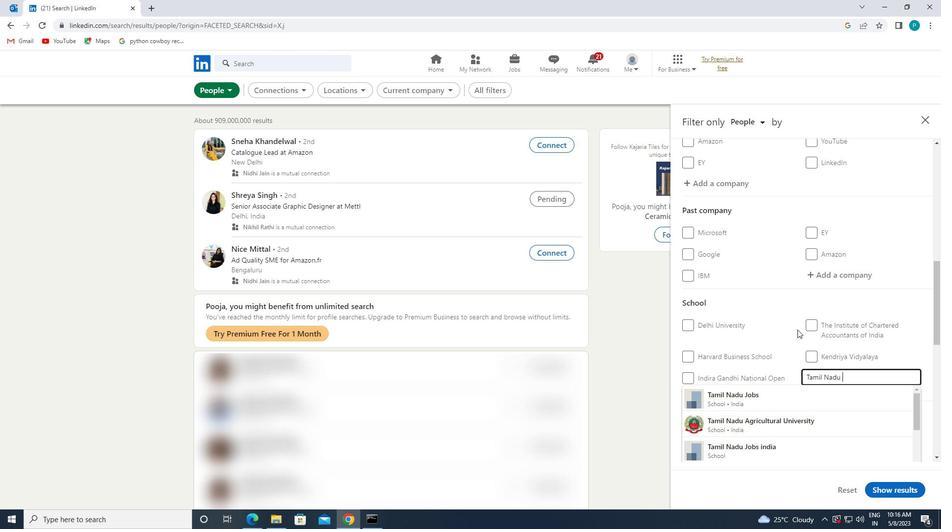 
Action: Key pressed <Key.caps_lock><Key.space>O<Key.caps_lock>PEN
Screenshot: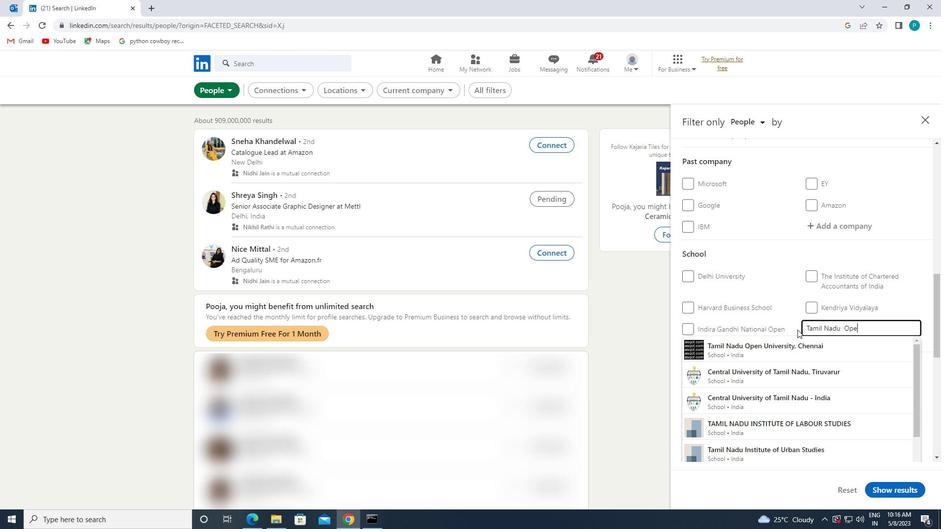 
Action: Mouse moved to (807, 341)
Screenshot: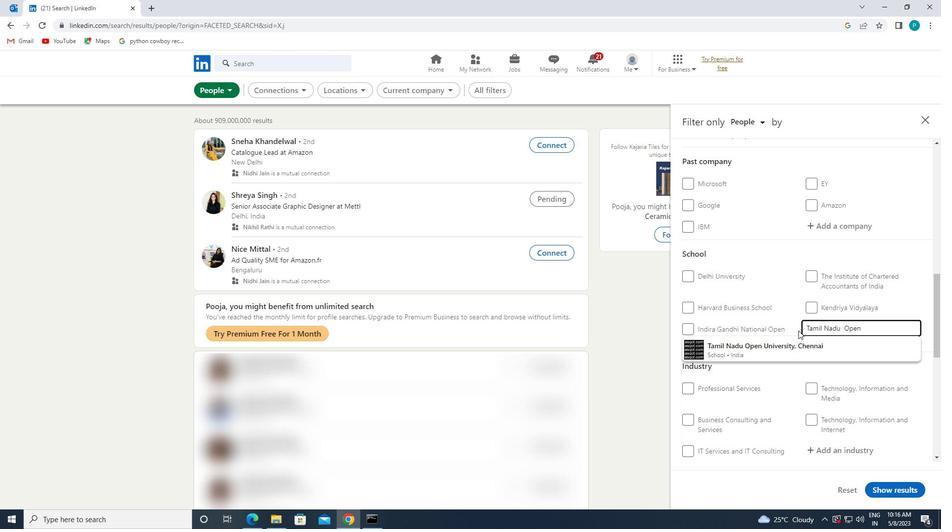
Action: Mouse pressed left at (807, 341)
Screenshot: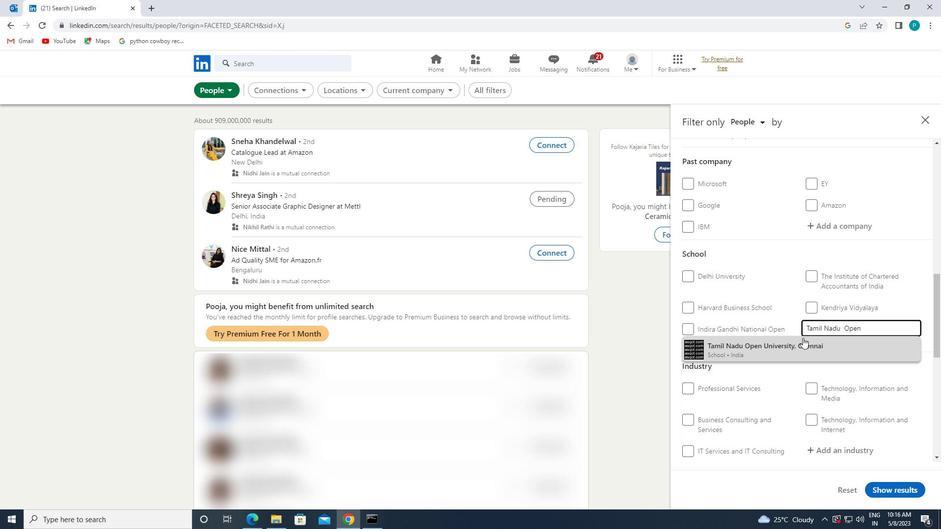 
Action: Mouse moved to (807, 341)
Screenshot: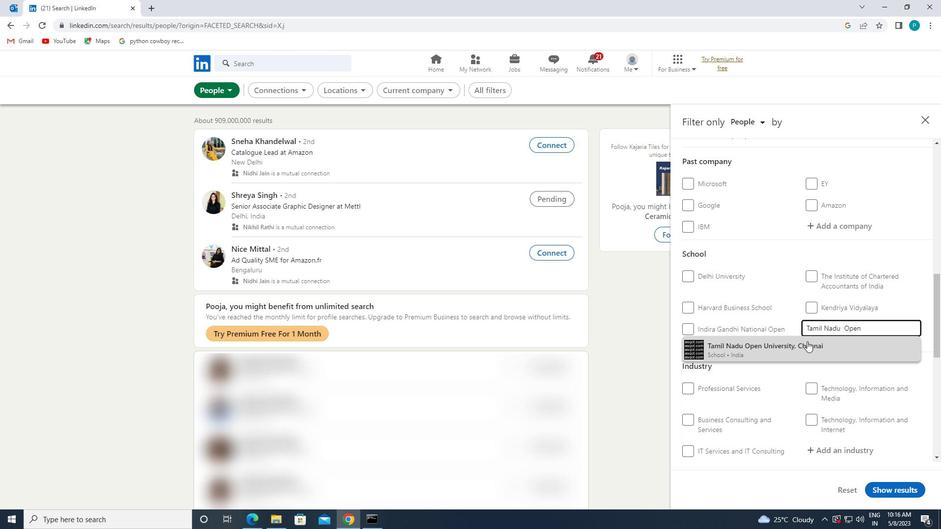 
Action: Mouse scrolled (807, 341) with delta (0, 0)
Screenshot: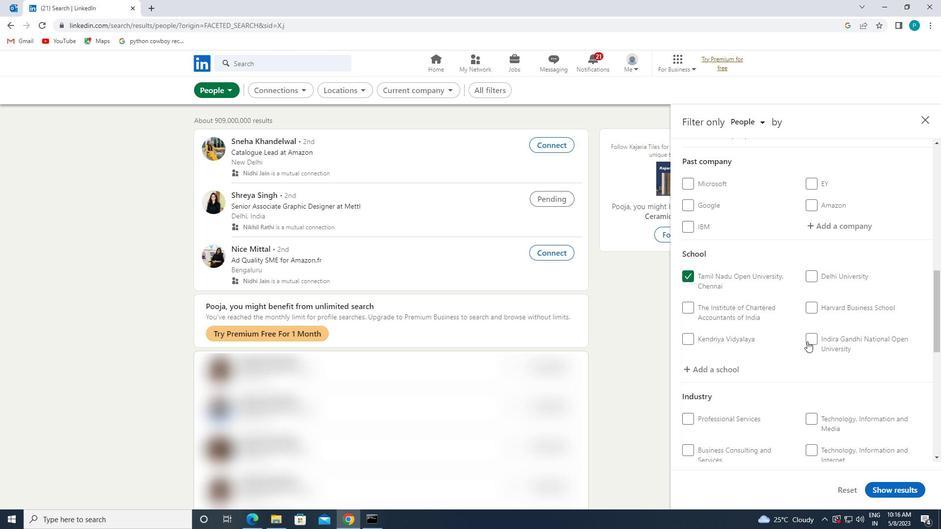 
Action: Mouse scrolled (807, 341) with delta (0, 0)
Screenshot: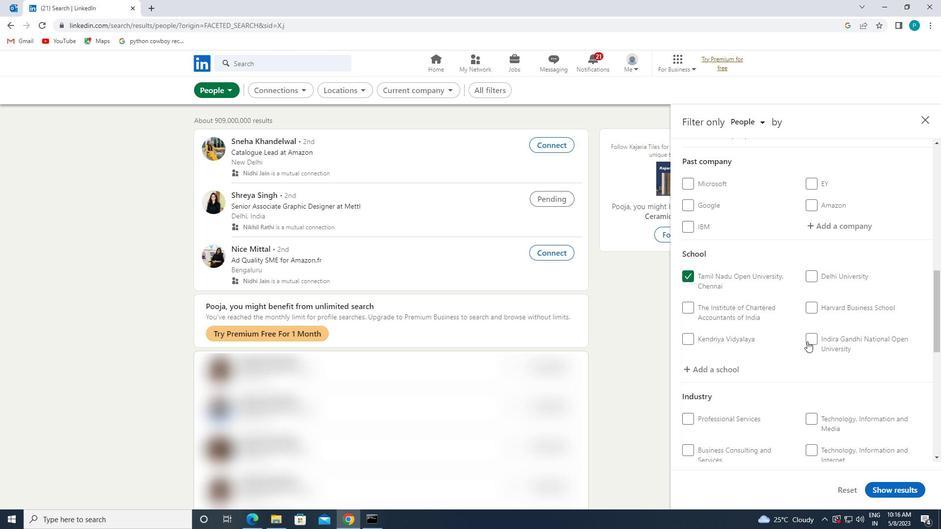 
Action: Mouse scrolled (807, 341) with delta (0, 0)
Screenshot: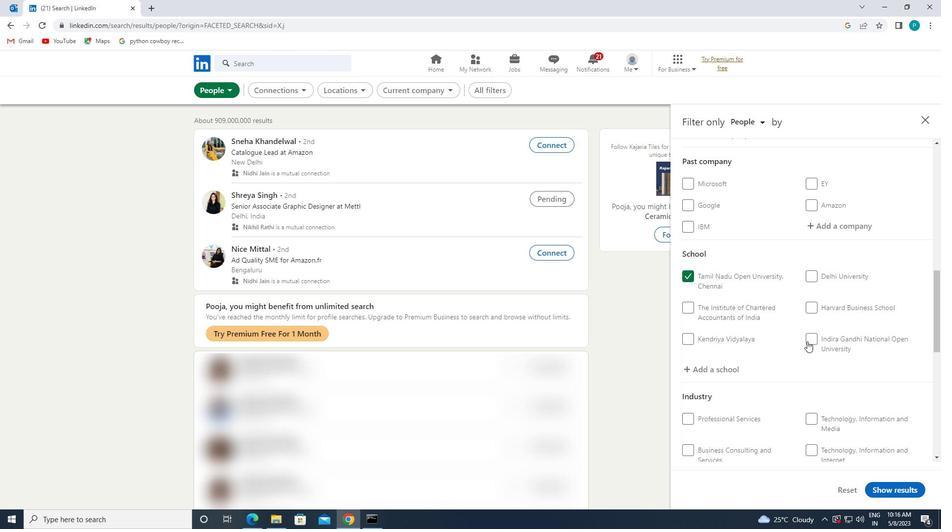 
Action: Mouse scrolled (807, 341) with delta (0, 0)
Screenshot: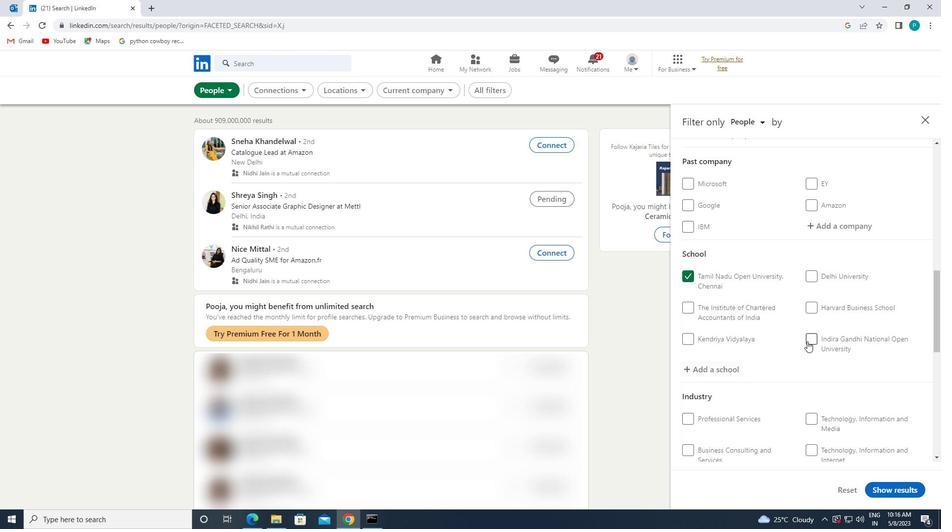 
Action: Mouse moved to (831, 288)
Screenshot: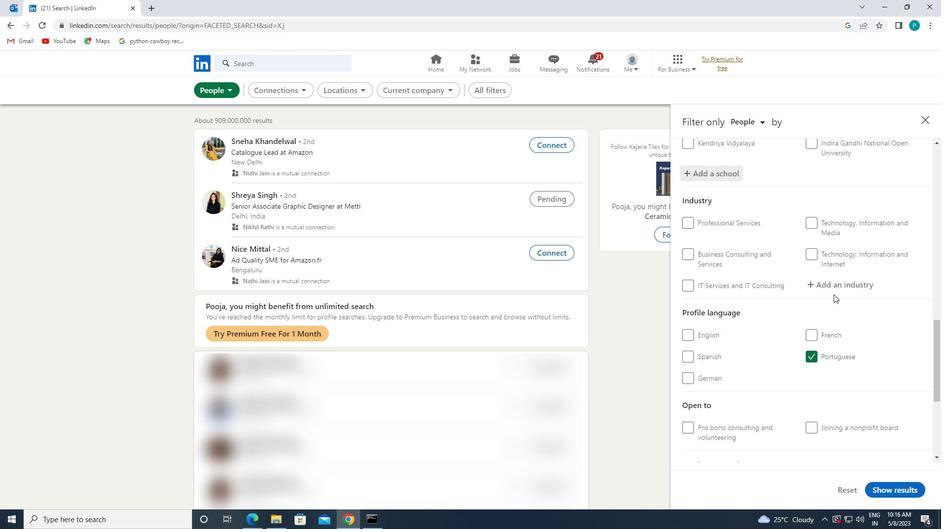 
Action: Mouse pressed left at (831, 288)
Screenshot: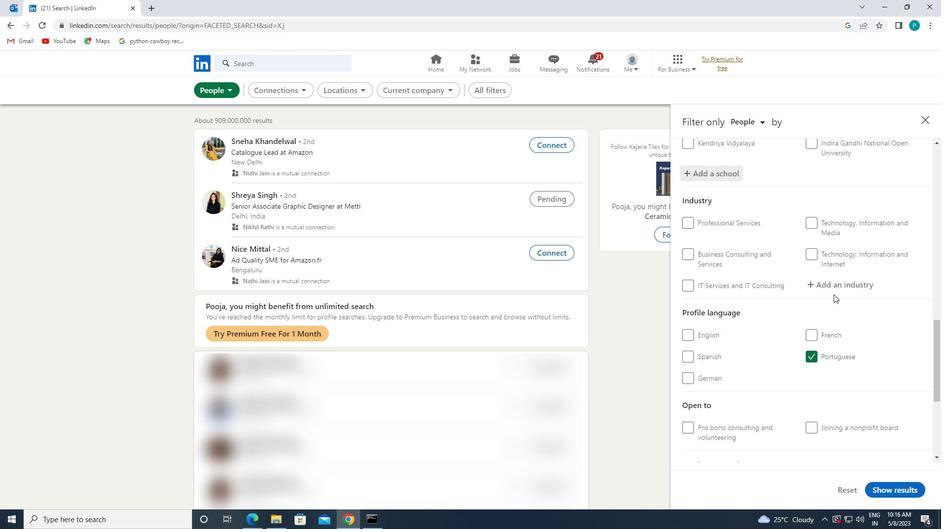 
Action: Mouse moved to (843, 295)
Screenshot: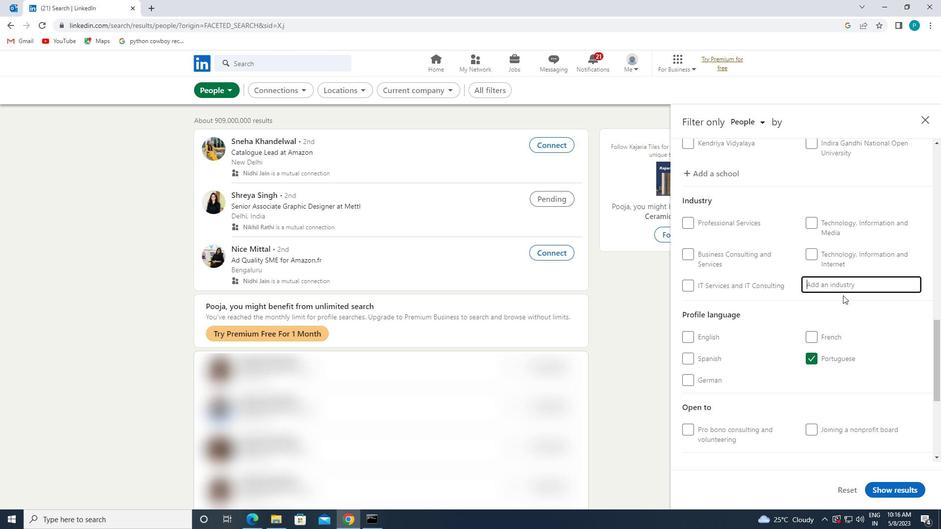 
Action: Key pressed <Key.caps_lock>P<Key.caps_lock>RMARY
Screenshot: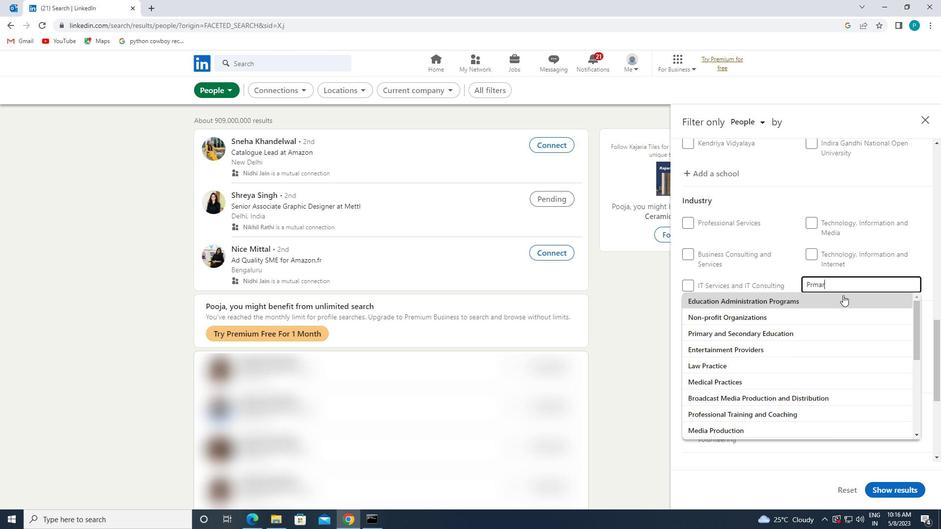 
Action: Mouse moved to (811, 287)
Screenshot: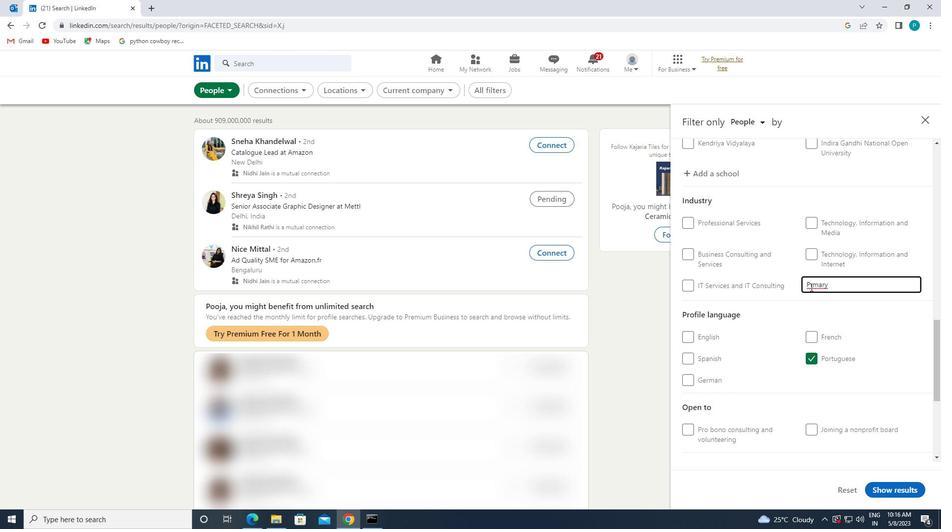 
Action: Mouse pressed left at (811, 287)
Screenshot: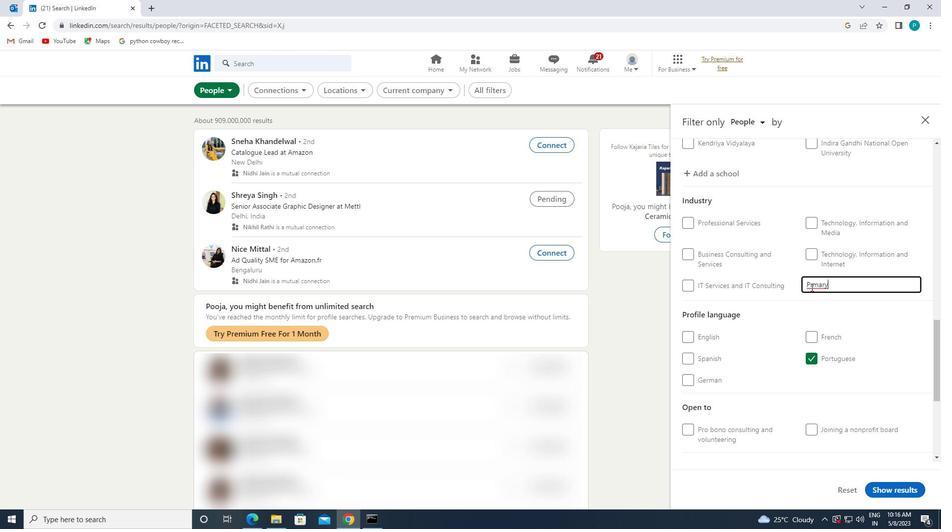 
Action: Mouse moved to (813, 288)
Screenshot: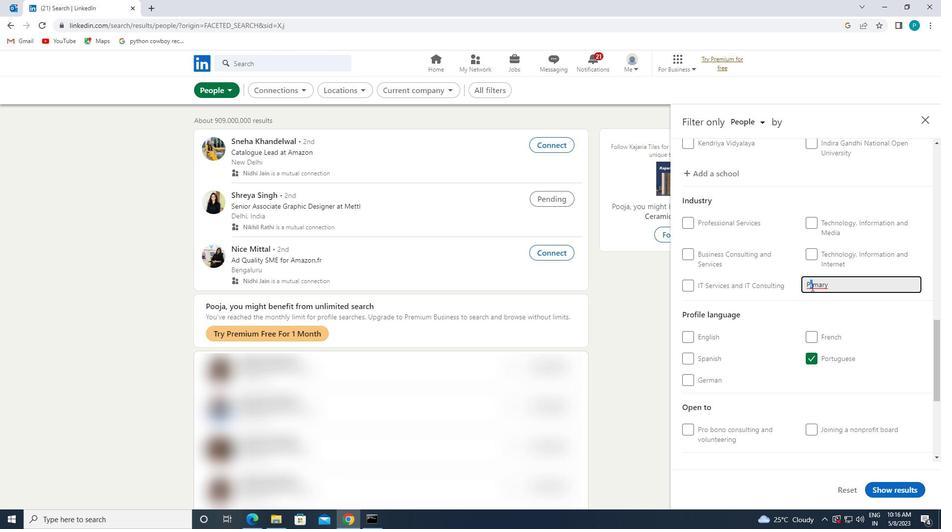 
Action: Mouse pressed left at (813, 288)
Screenshot: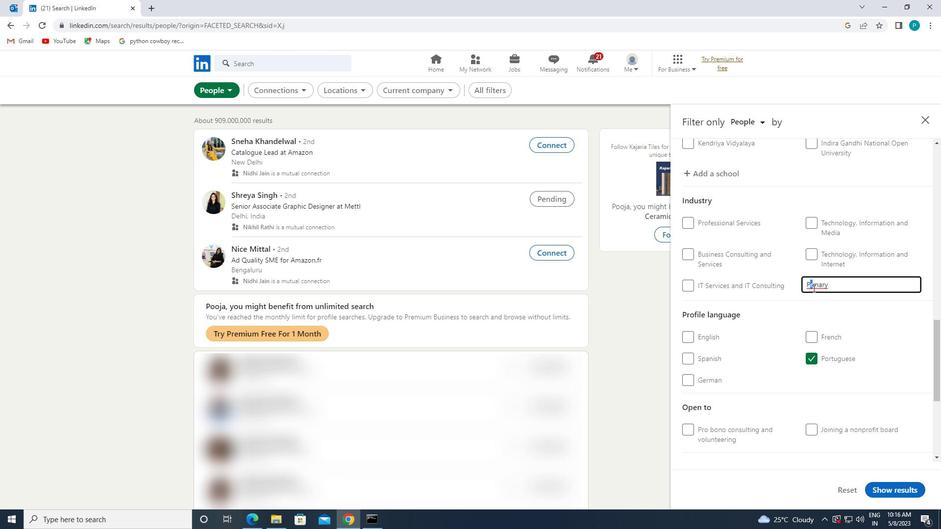
Action: Key pressed I
Screenshot: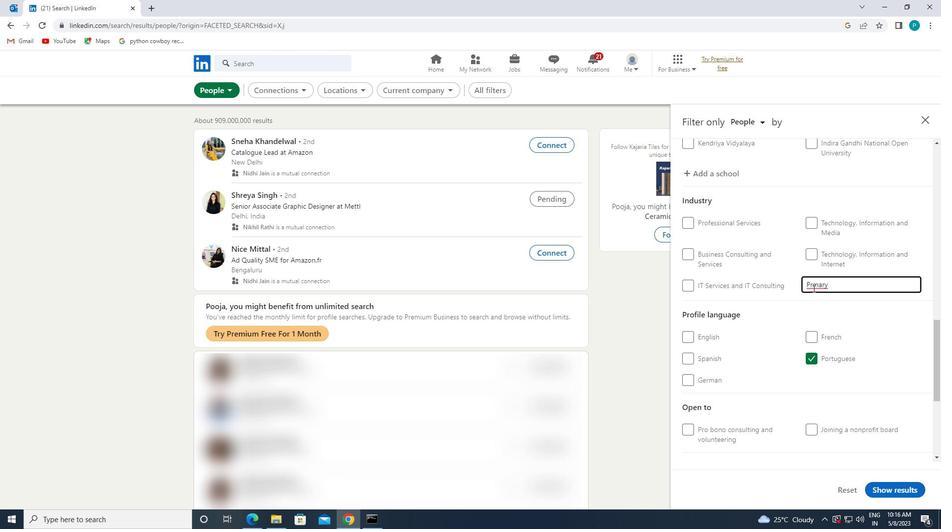 
Action: Mouse moved to (806, 315)
Screenshot: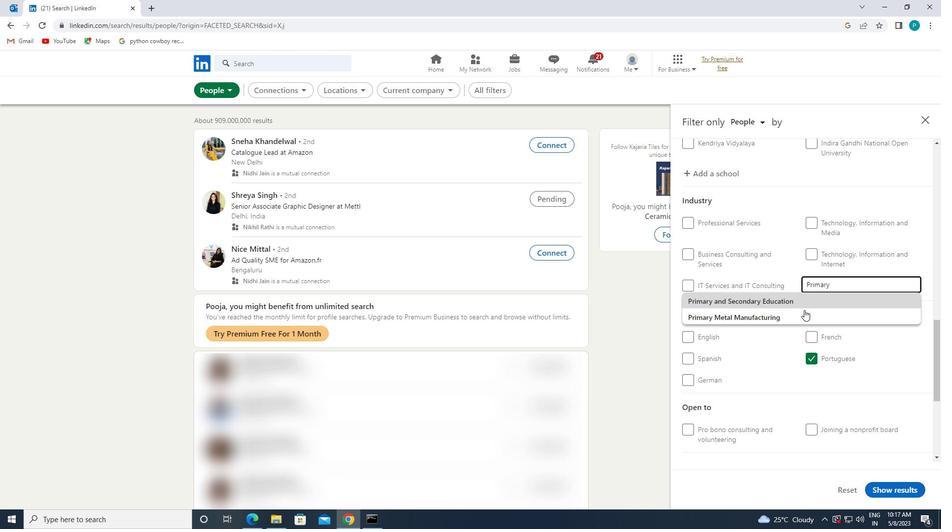 
Action: Mouse pressed left at (806, 315)
Screenshot: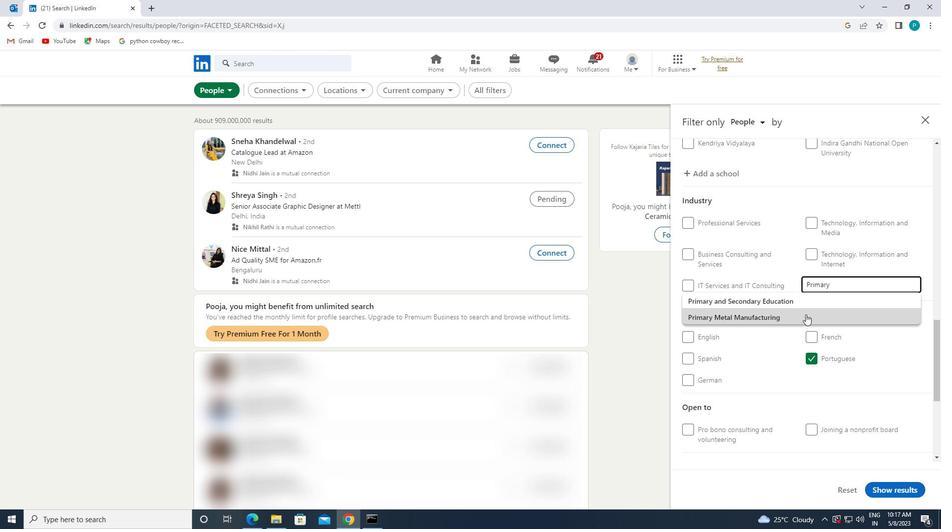 
Action: Mouse scrolled (806, 315) with delta (0, 0)
Screenshot: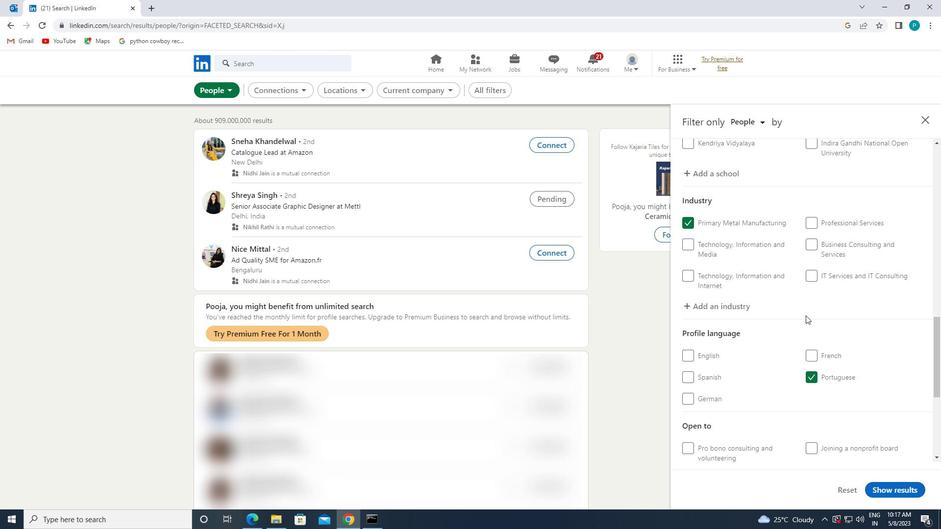 
Action: Mouse scrolled (806, 315) with delta (0, 0)
Screenshot: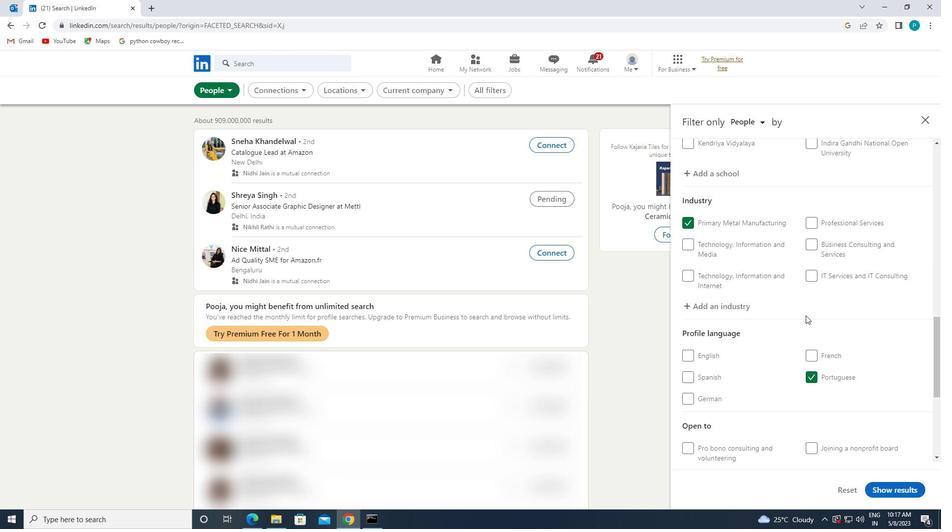 
Action: Mouse scrolled (806, 315) with delta (0, 0)
Screenshot: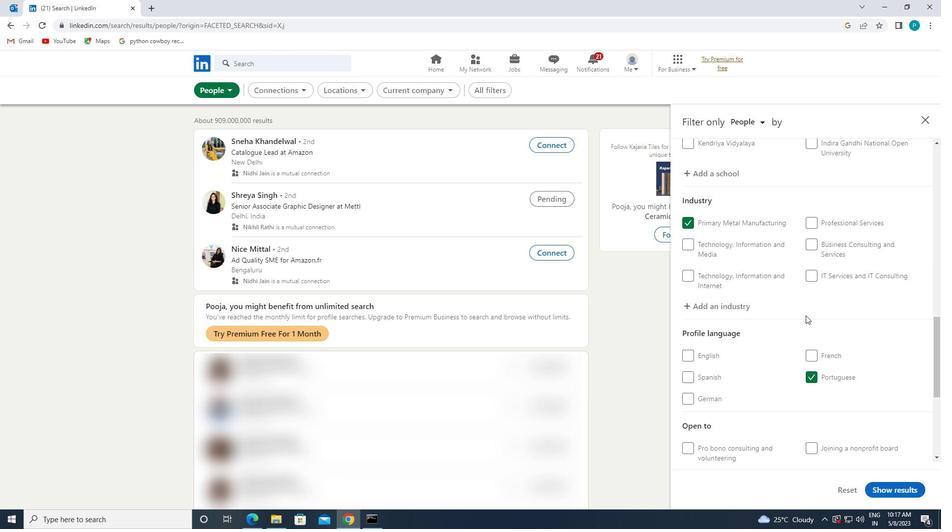 
Action: Mouse scrolled (806, 315) with delta (0, 0)
Screenshot: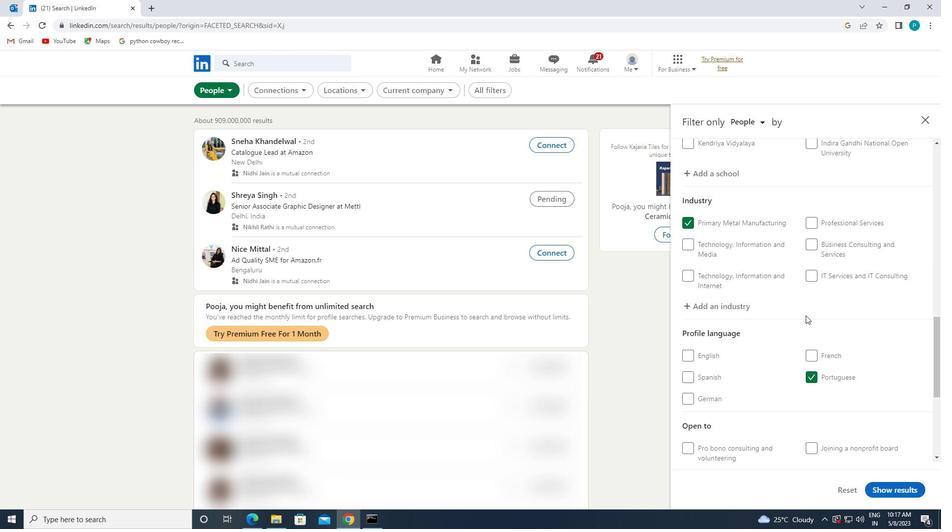 
Action: Mouse moved to (829, 360)
Screenshot: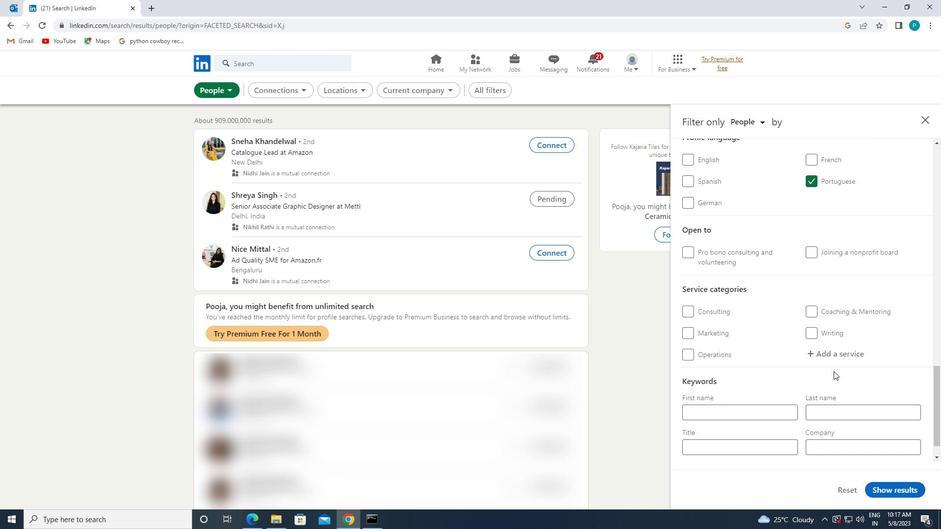 
Action: Mouse pressed left at (829, 360)
Screenshot: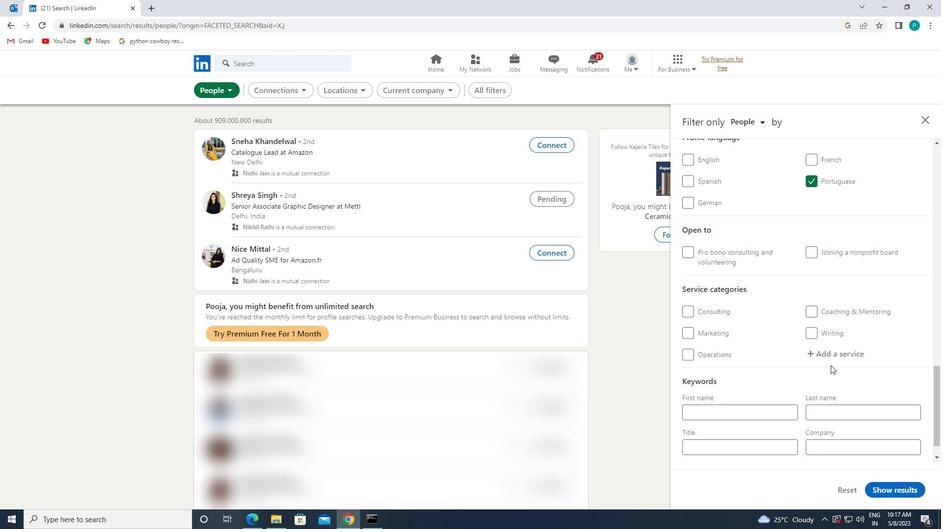 
Action: Key pressed <Key.caps_lock>HR<Key.space>
Screenshot: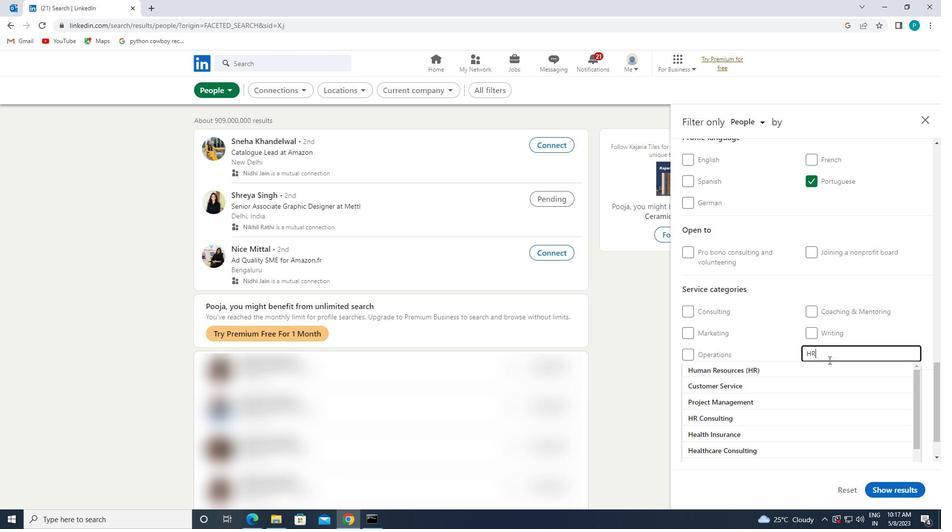 
Action: Mouse moved to (808, 399)
Screenshot: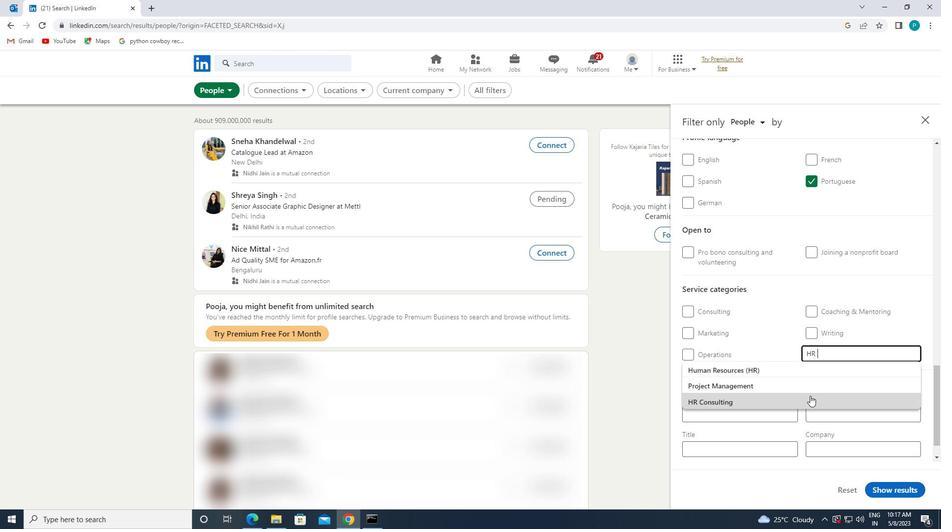 
Action: Mouse pressed left at (808, 399)
Screenshot: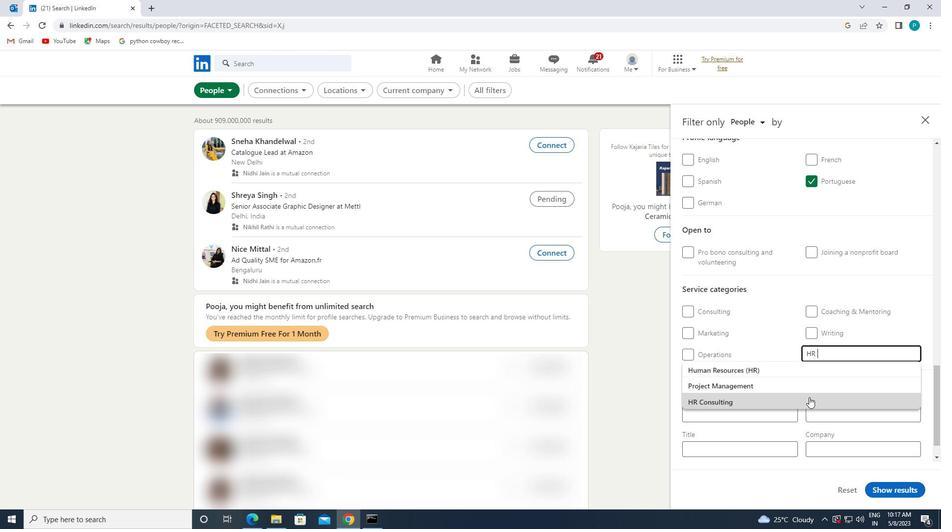 
Action: Mouse moved to (796, 395)
Screenshot: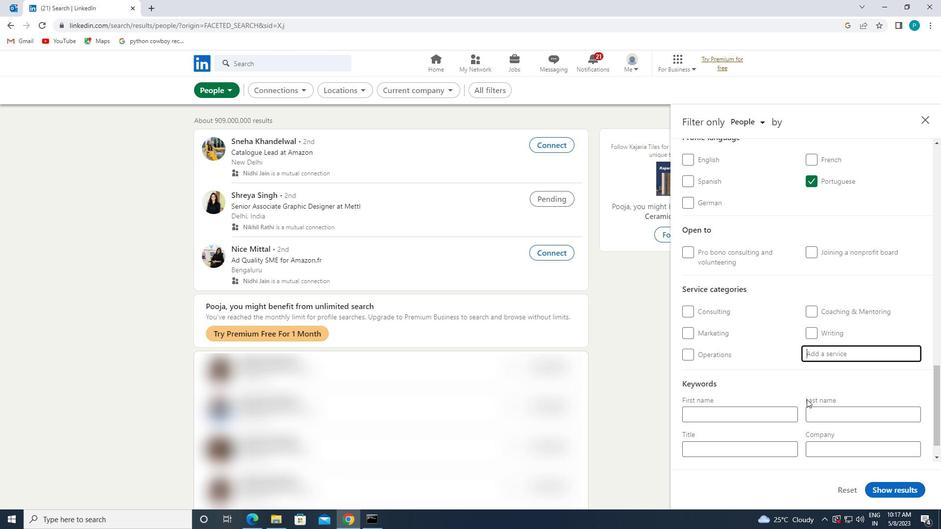 
Action: Mouse scrolled (796, 394) with delta (0, 0)
Screenshot: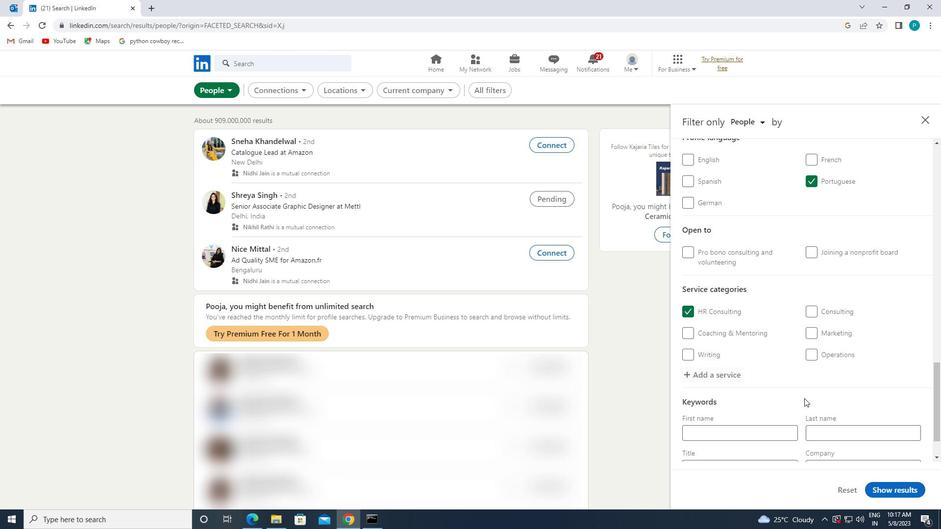 
Action: Mouse scrolled (796, 394) with delta (0, 0)
Screenshot: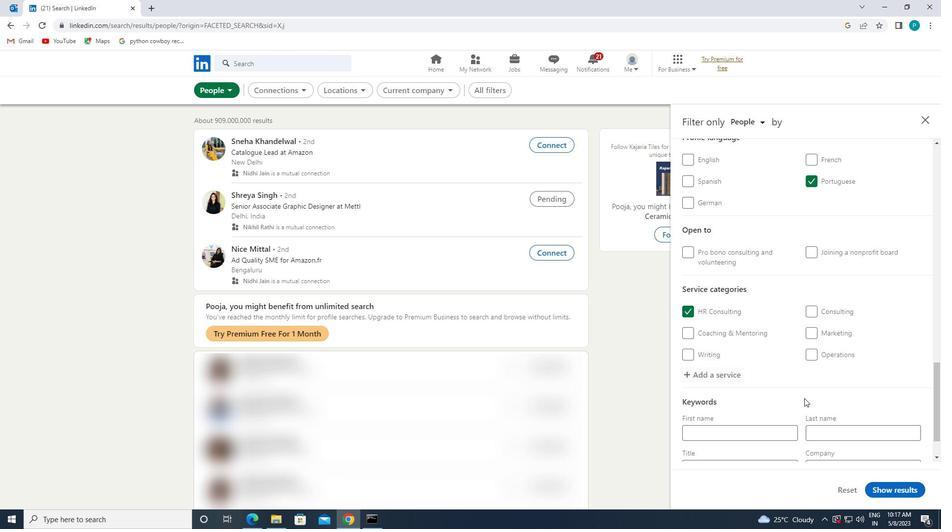 
Action: Mouse scrolled (796, 394) with delta (0, 0)
Screenshot: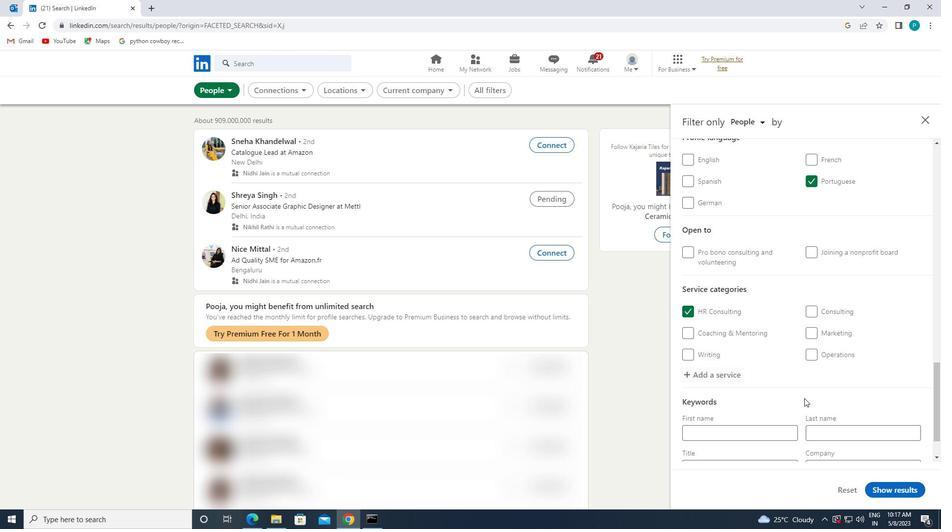 
Action: Mouse moved to (746, 418)
Screenshot: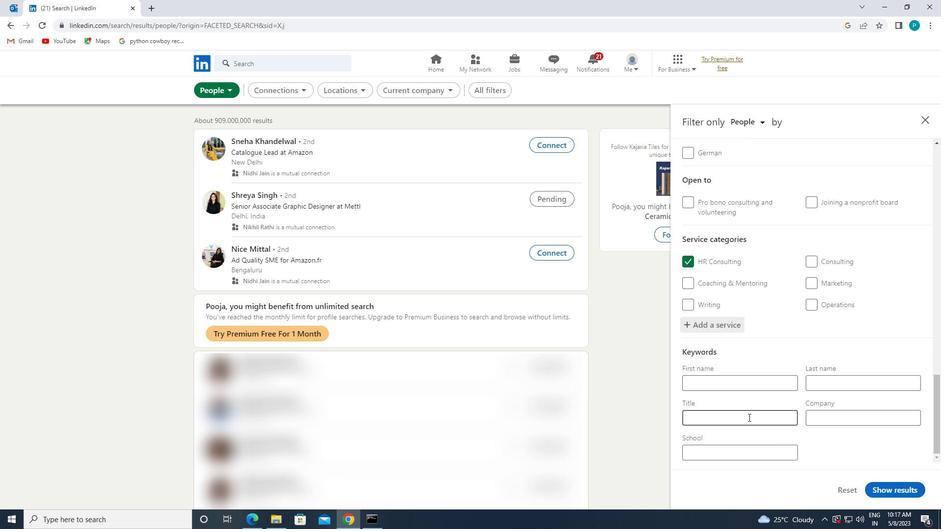 
Action: Mouse pressed left at (746, 418)
Screenshot: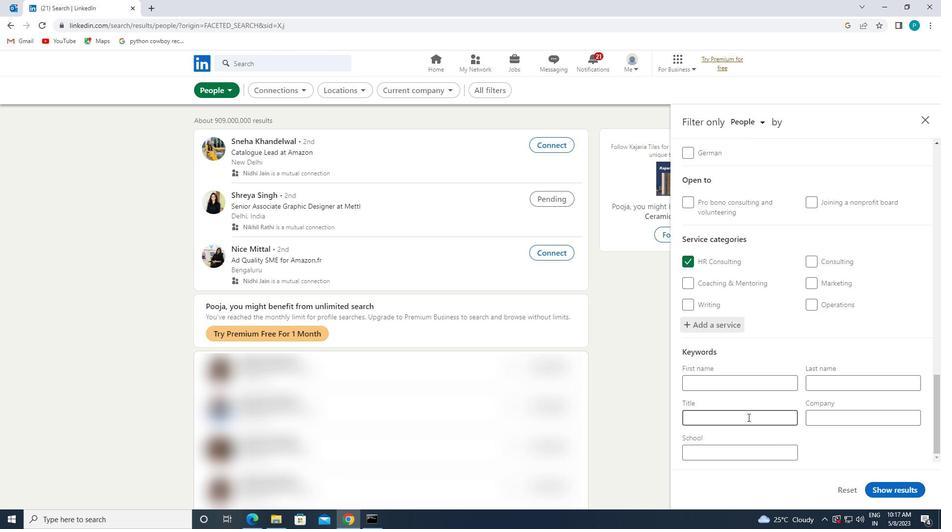 
Action: Mouse moved to (748, 420)
Screenshot: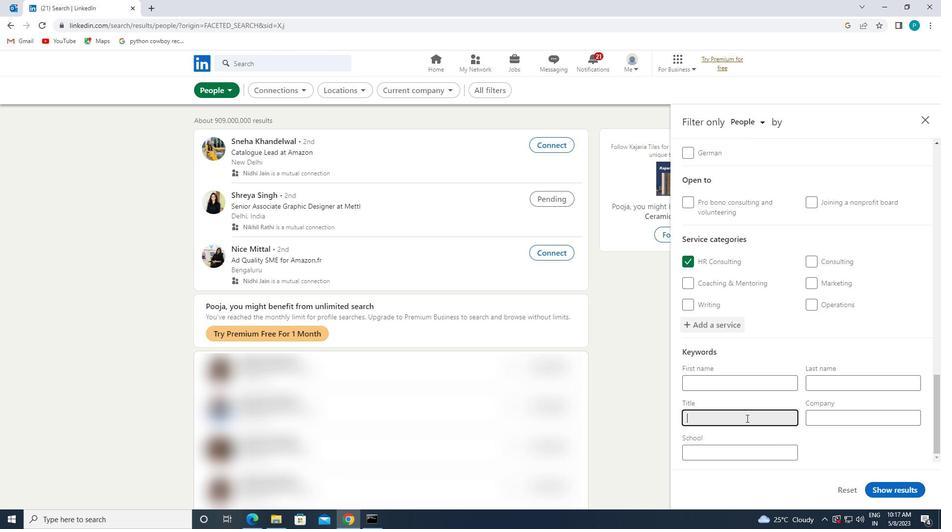 
Action: Key pressed C<Key.caps_lock>OMMERCIAL<Key.space><Key.caps_lock>L<Key.caps_lock>OAN<Key.space><Key.caps_lock>O<Key.caps_lock>FFICER
Screenshot: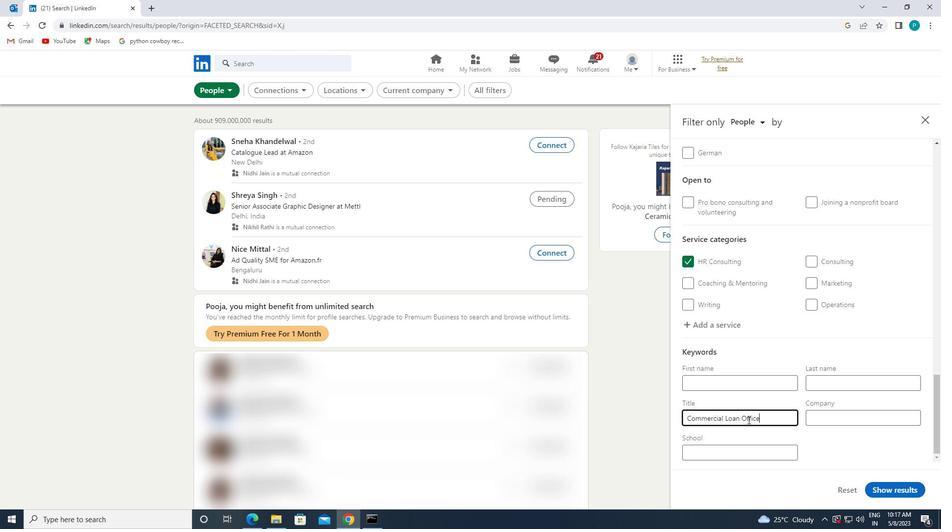 
Action: Mouse moved to (883, 486)
Screenshot: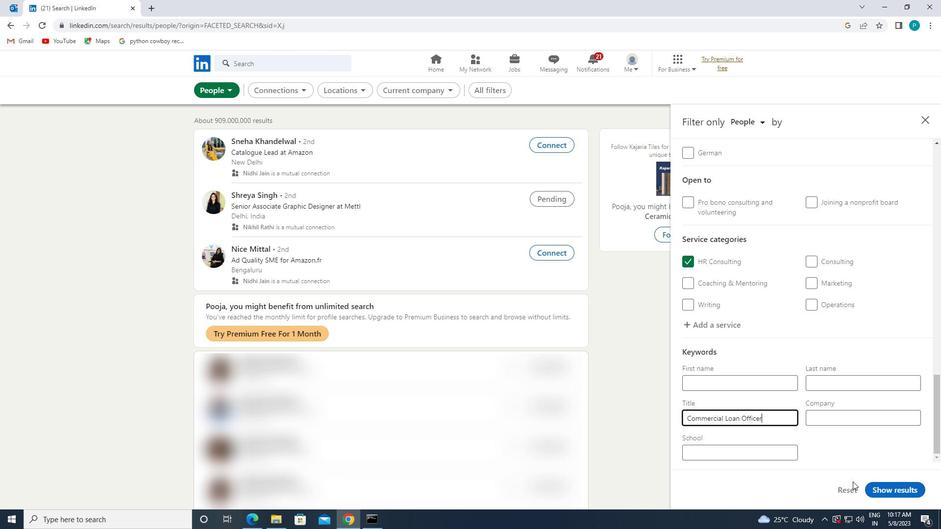 
Action: Mouse pressed left at (883, 486)
Screenshot: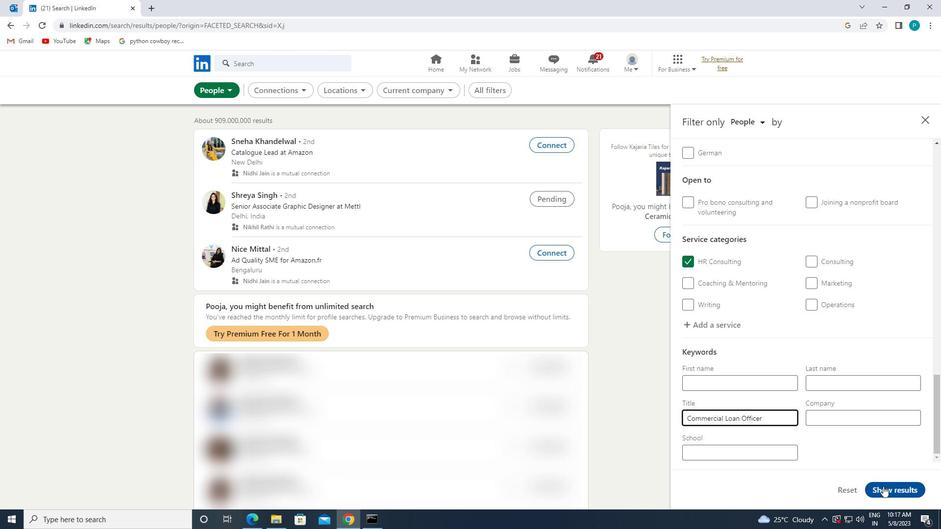 
